 Task: Create a due date automation trigger when advanced on, the moment a card is due add fields with custom field "Resume" set to a number lower than 1 and greater than 10.
Action: Mouse moved to (1153, 338)
Screenshot: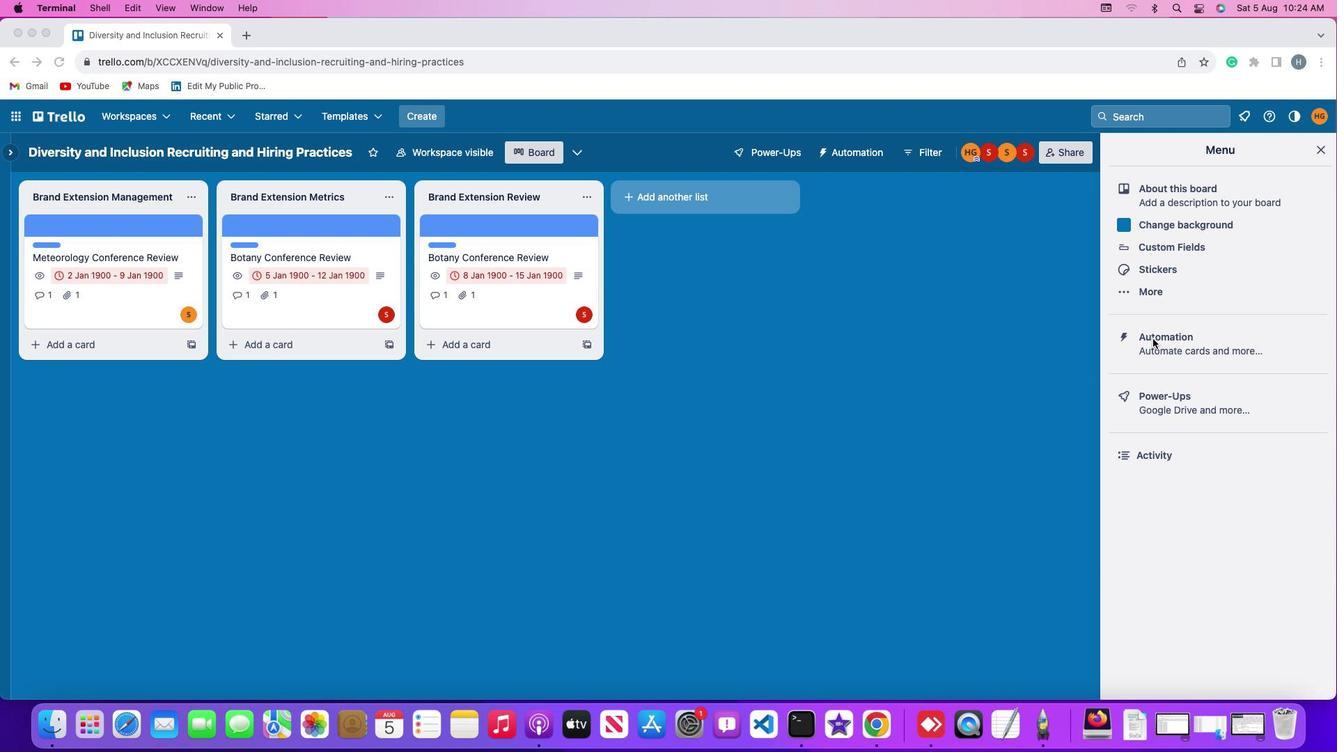 
Action: Mouse pressed left at (1153, 338)
Screenshot: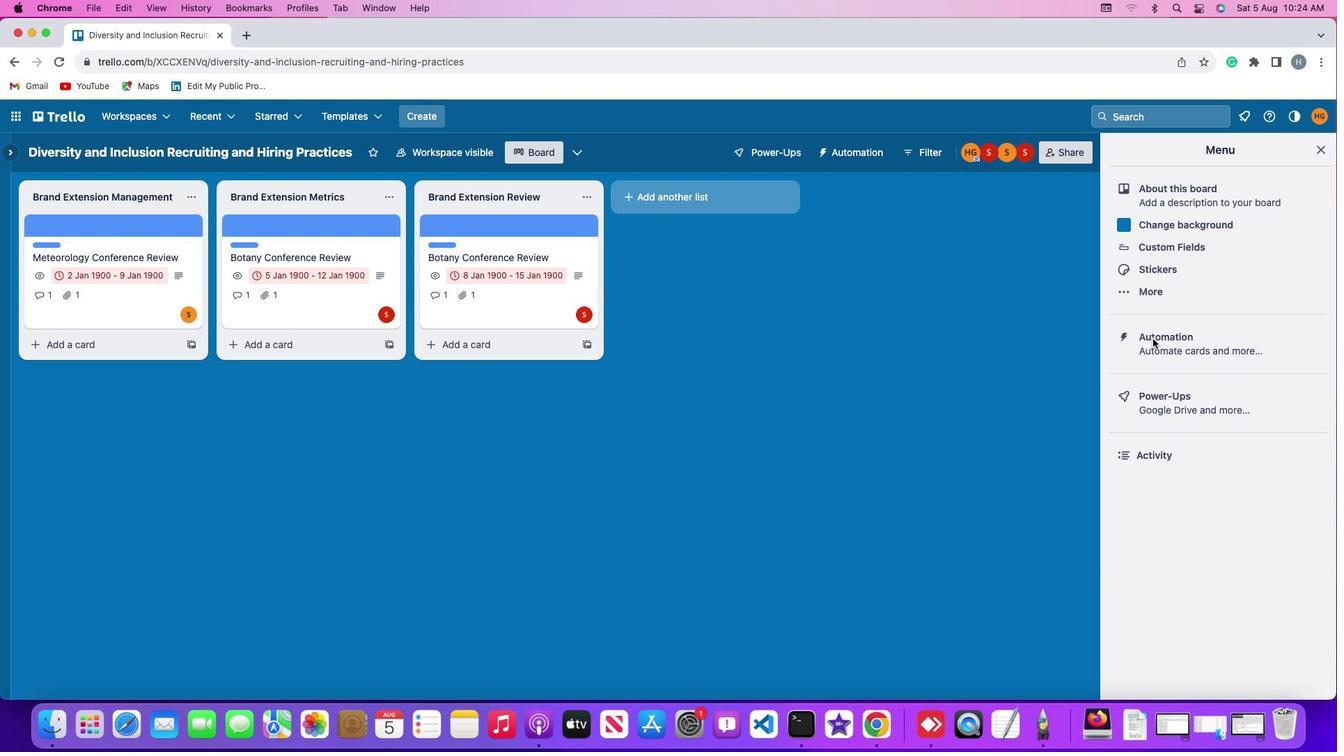 
Action: Mouse moved to (1153, 338)
Screenshot: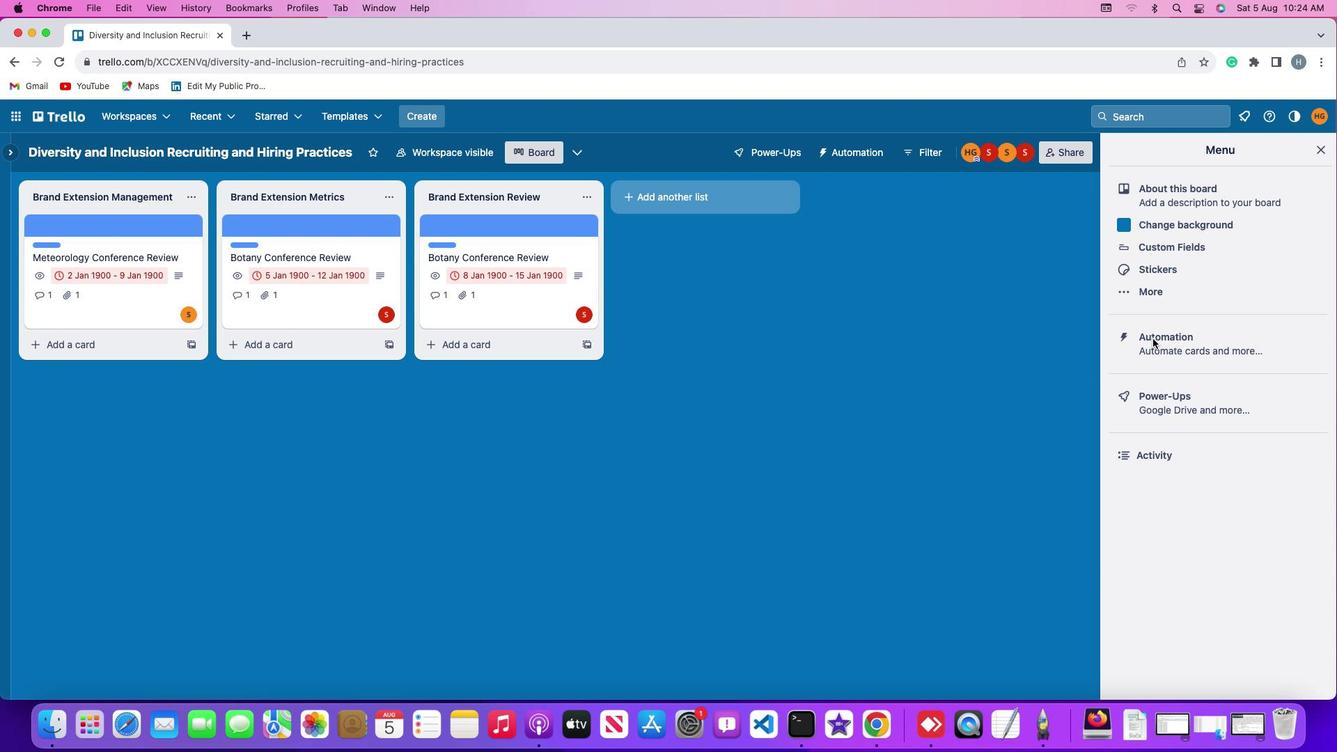
Action: Mouse pressed left at (1153, 338)
Screenshot: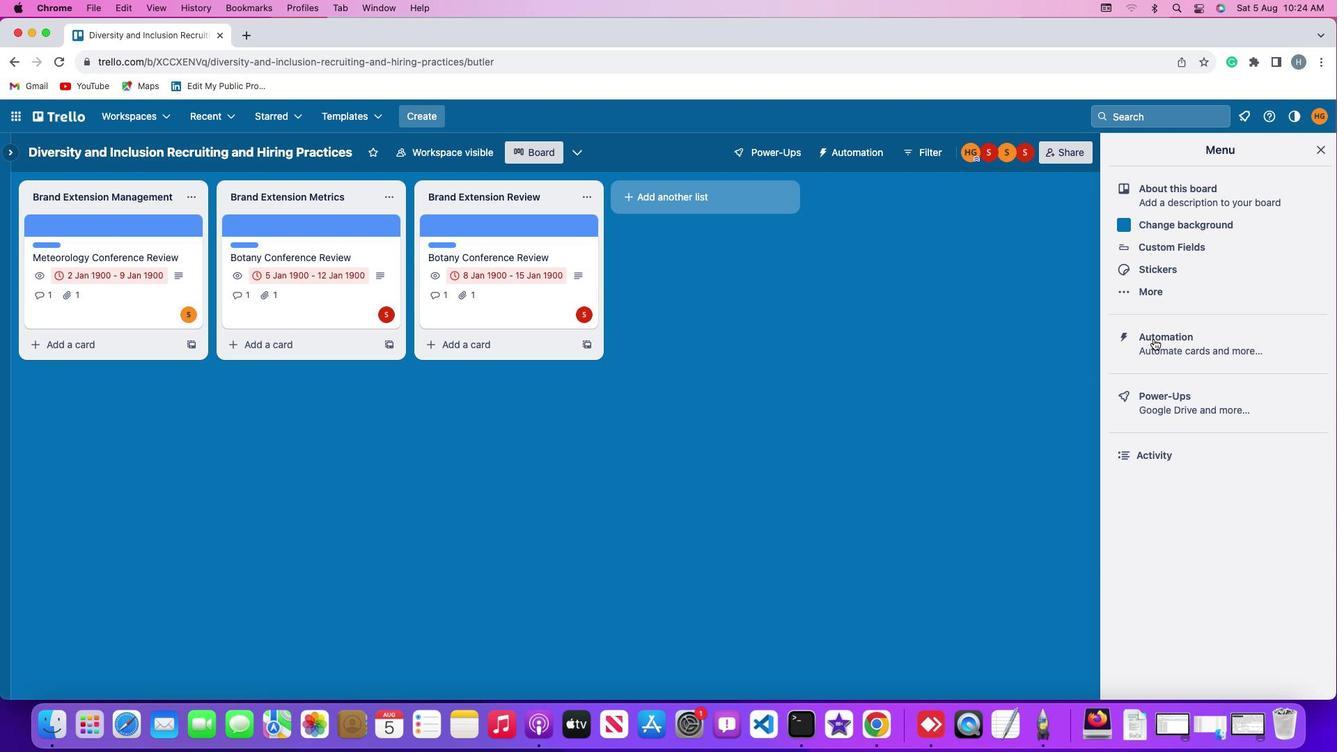 
Action: Mouse moved to (81, 326)
Screenshot: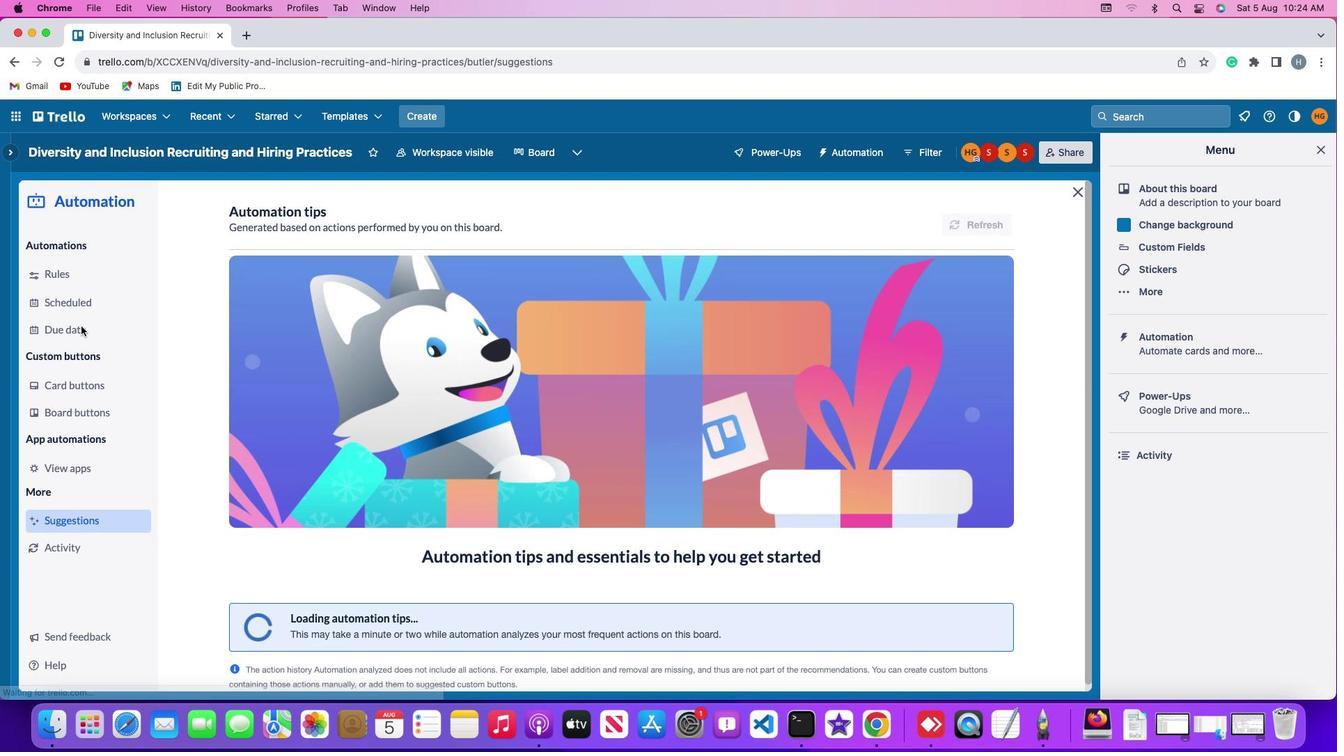 
Action: Mouse pressed left at (81, 326)
Screenshot: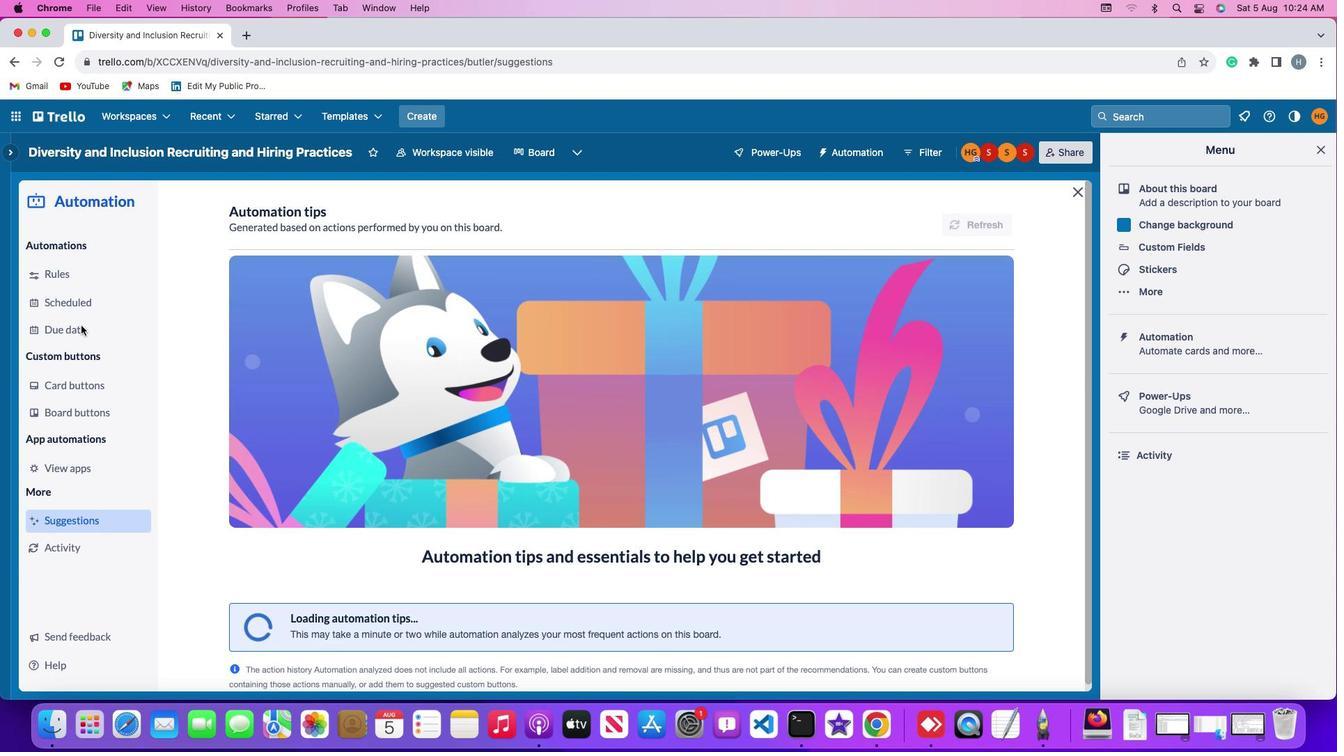
Action: Mouse moved to (914, 215)
Screenshot: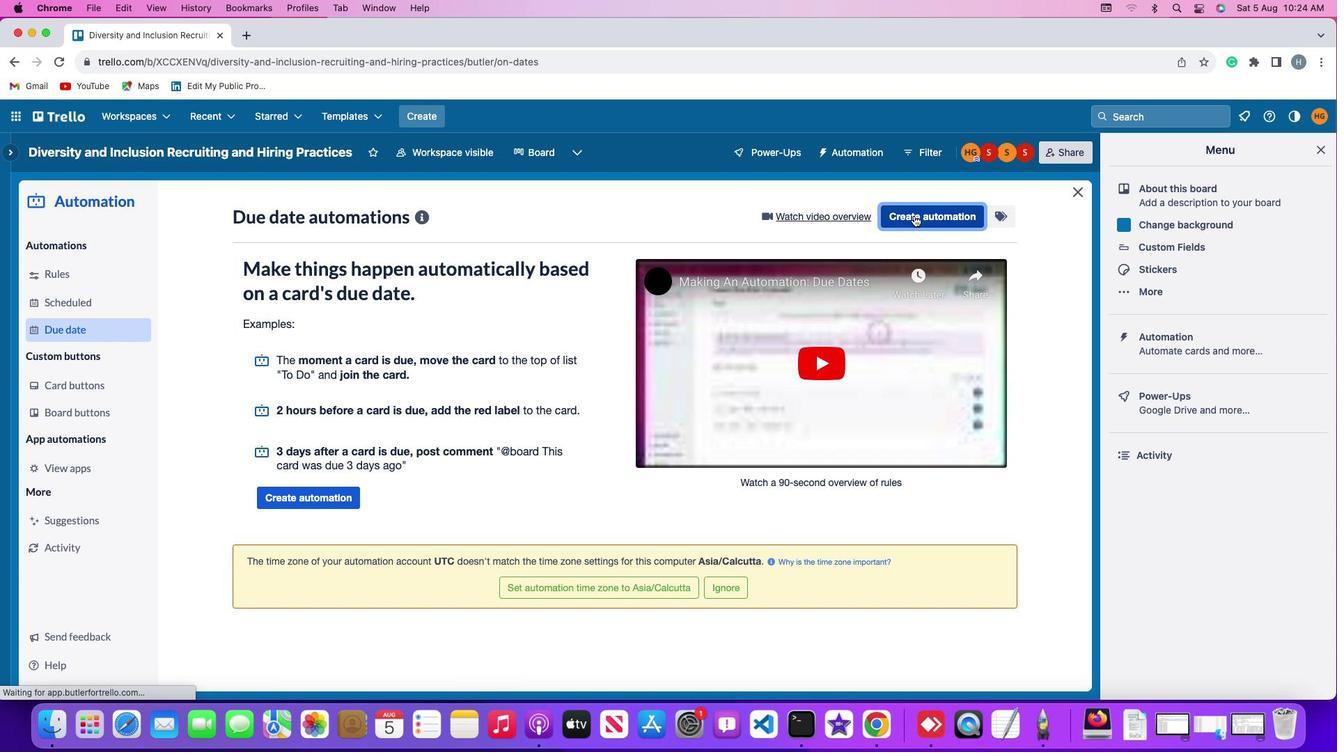 
Action: Mouse pressed left at (914, 215)
Screenshot: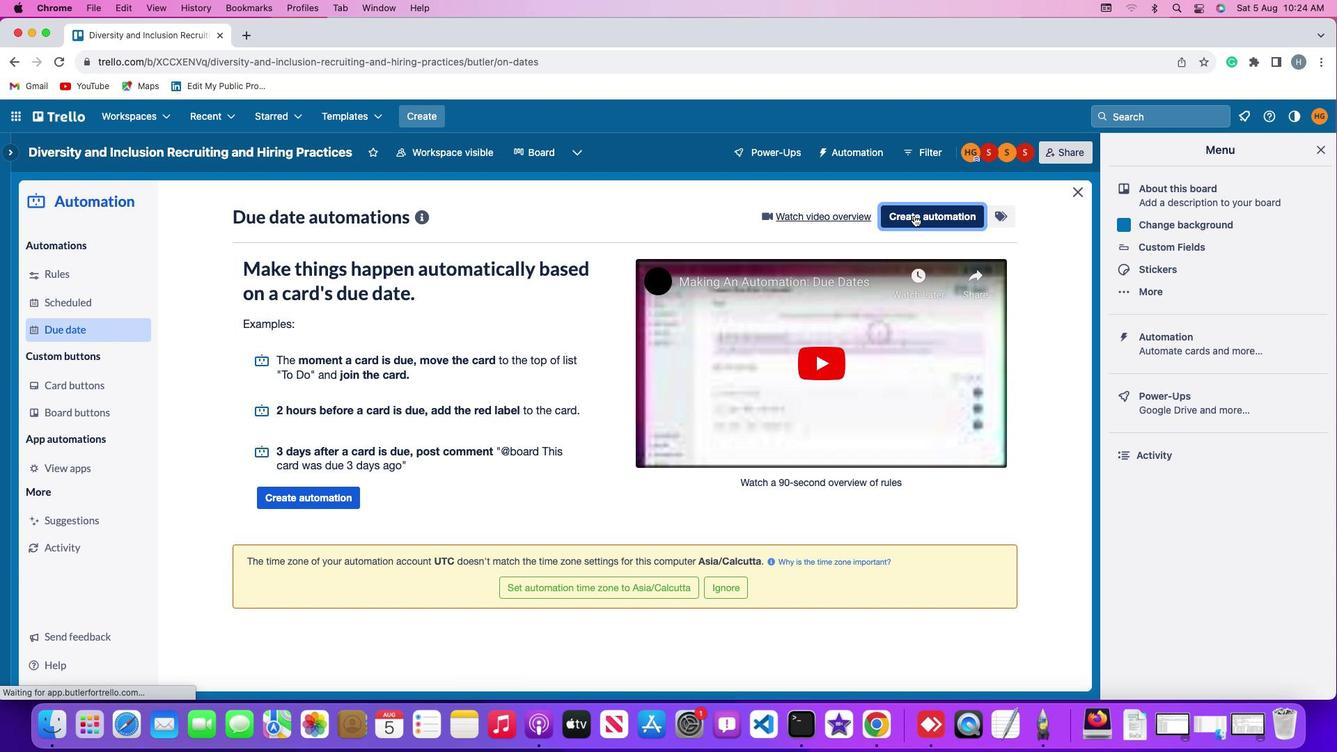 
Action: Mouse moved to (608, 344)
Screenshot: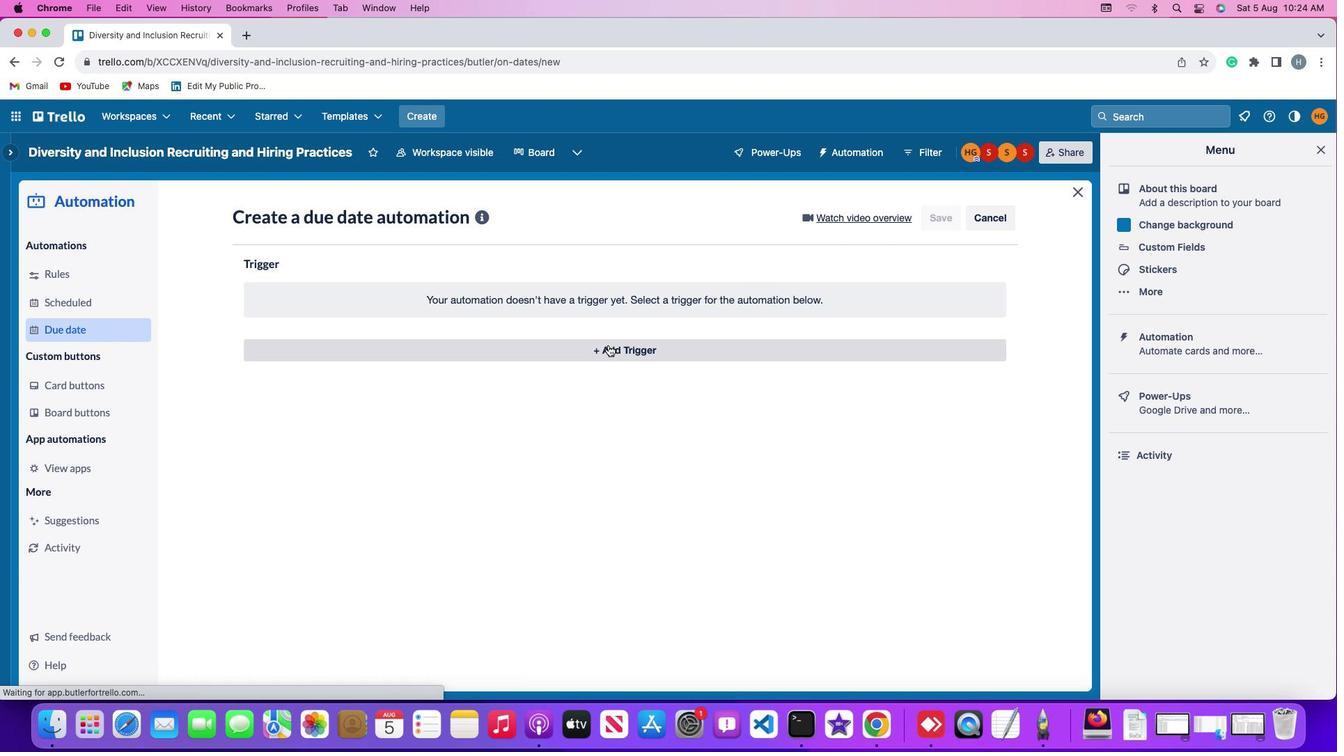 
Action: Mouse pressed left at (608, 344)
Screenshot: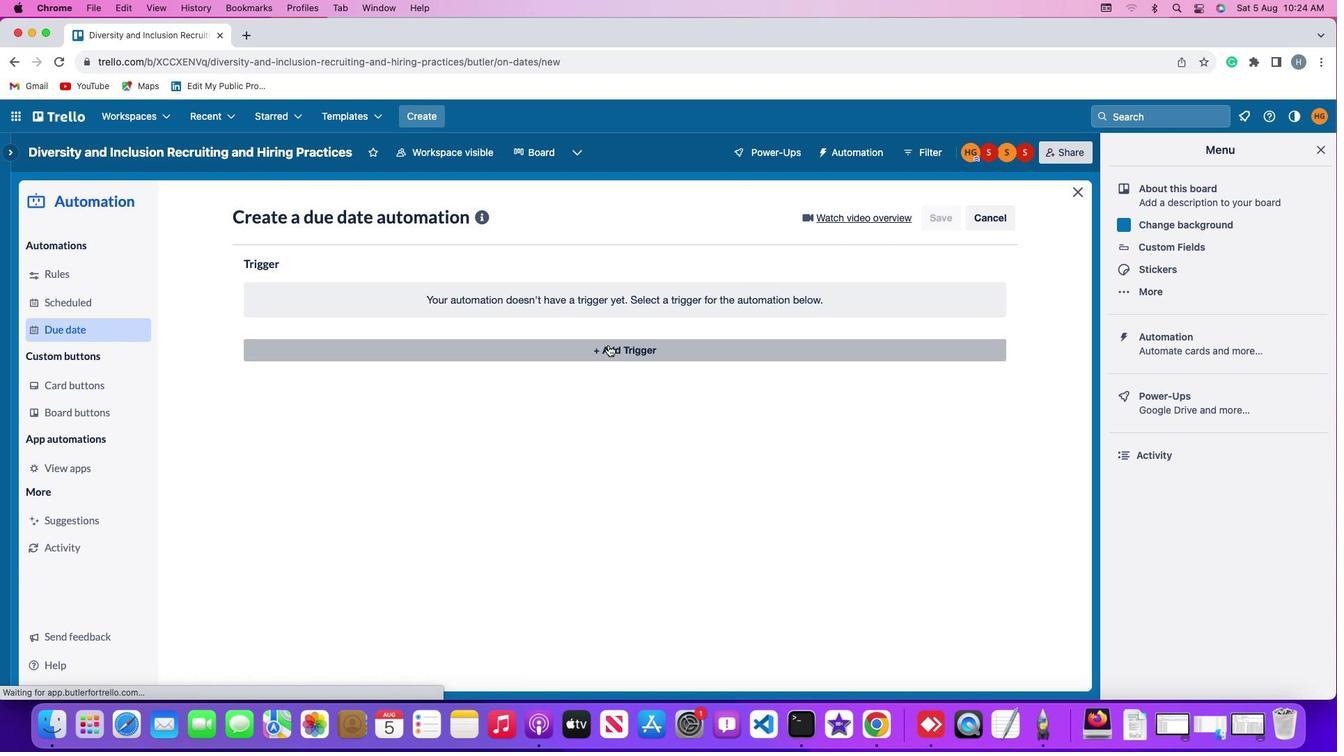 
Action: Mouse moved to (360, 509)
Screenshot: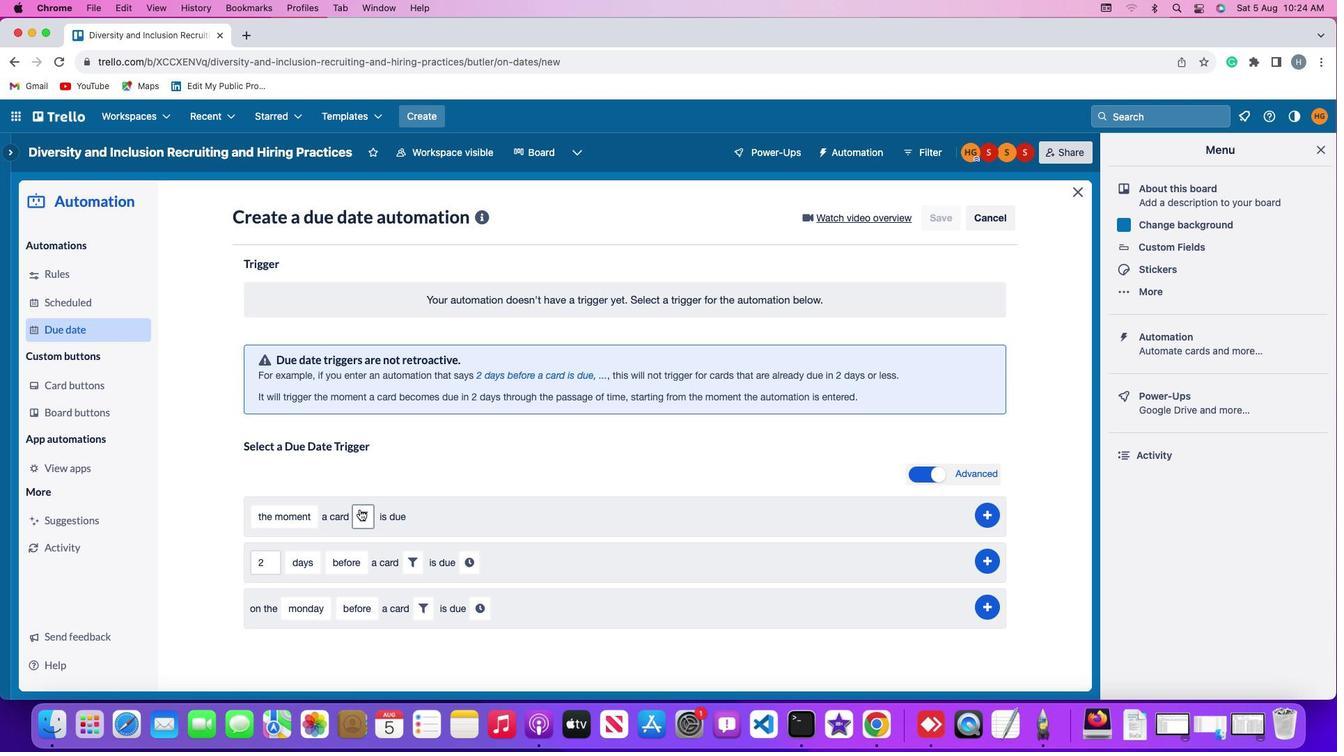 
Action: Mouse pressed left at (360, 509)
Screenshot: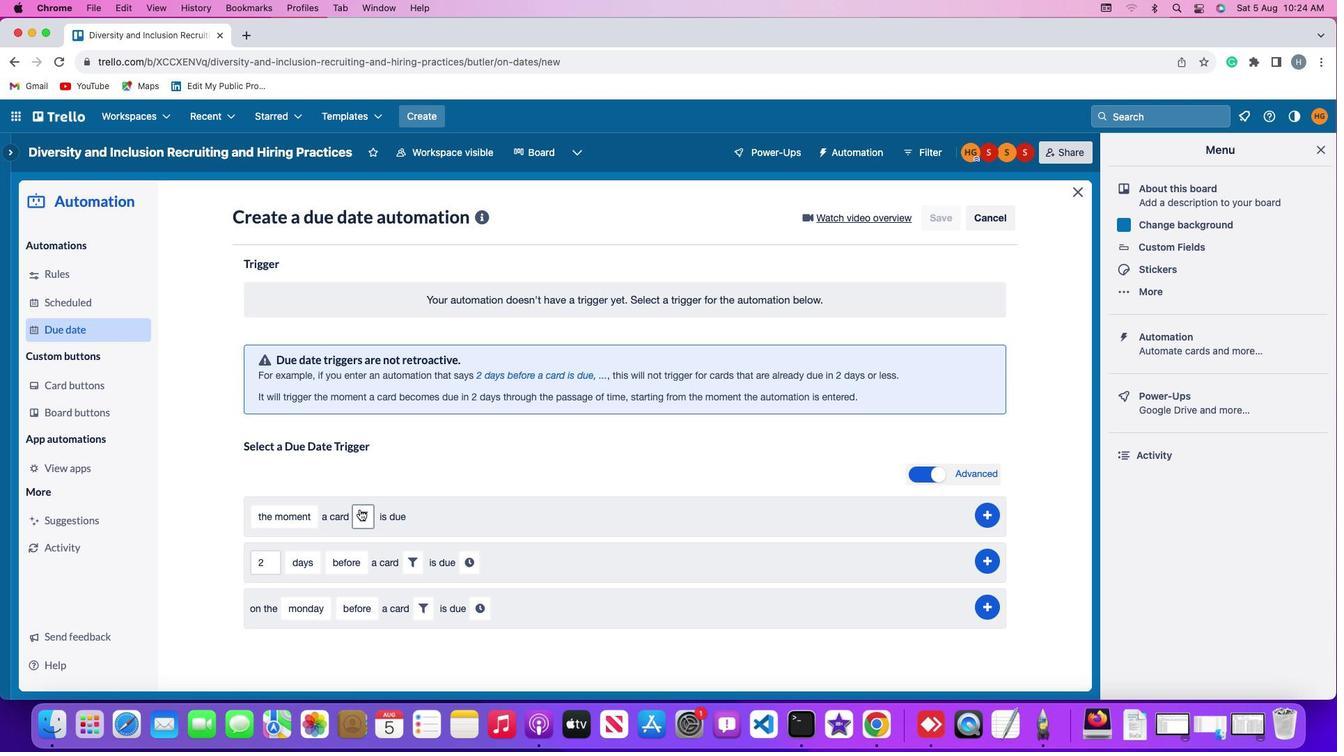 
Action: Mouse moved to (593, 558)
Screenshot: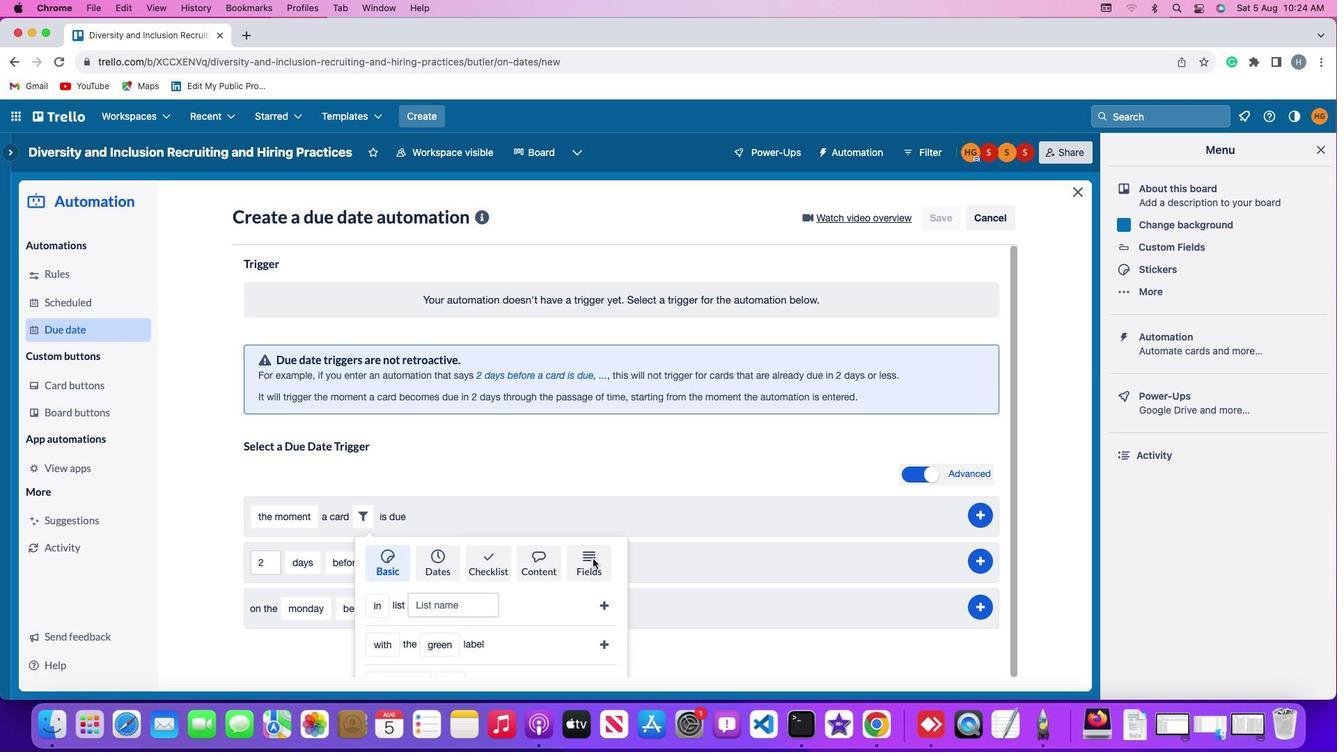 
Action: Mouse pressed left at (593, 558)
Screenshot: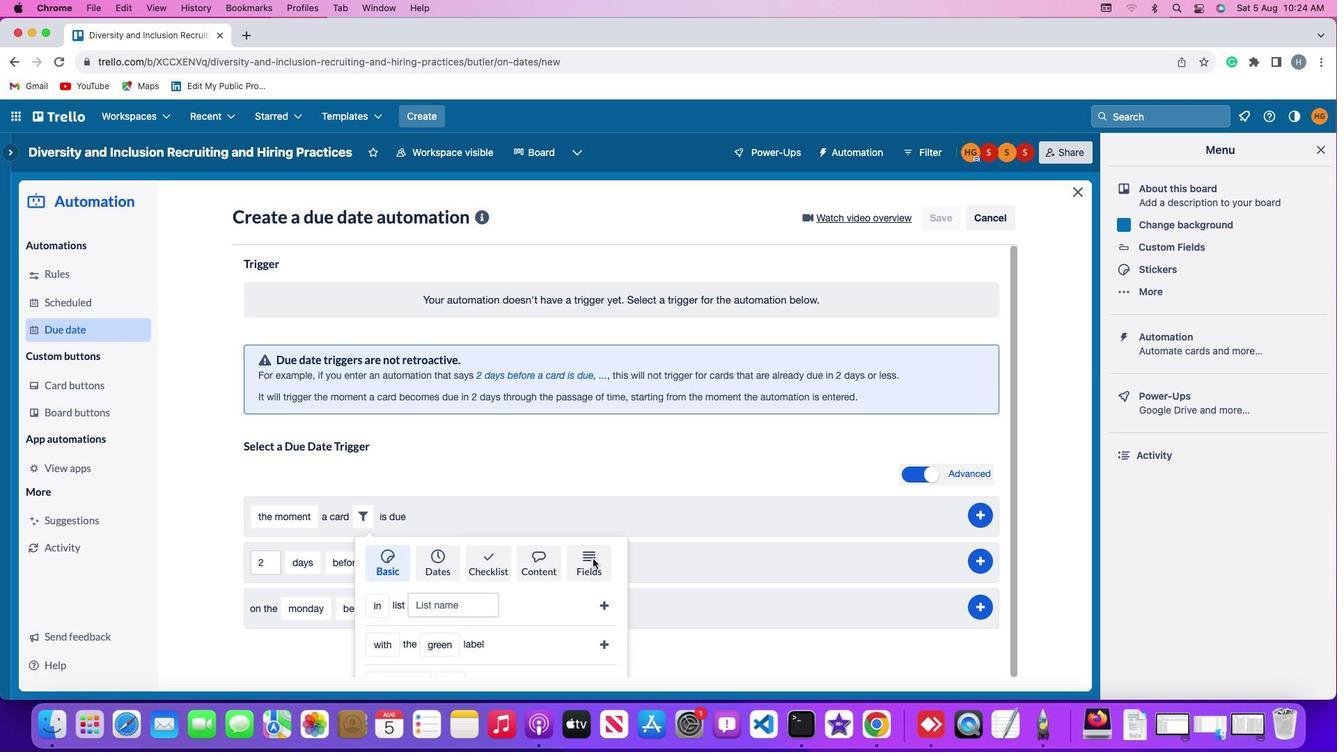 
Action: Mouse moved to (567, 557)
Screenshot: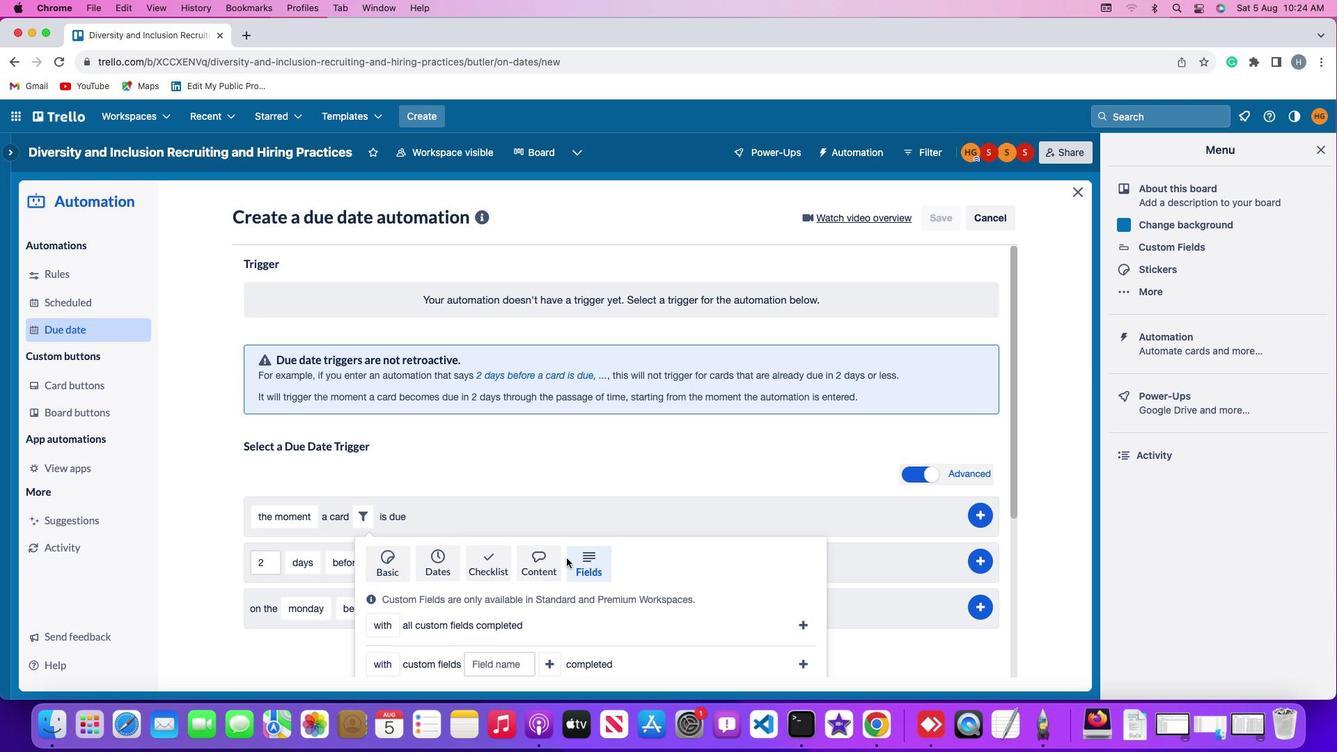 
Action: Mouse scrolled (567, 557) with delta (0, 0)
Screenshot: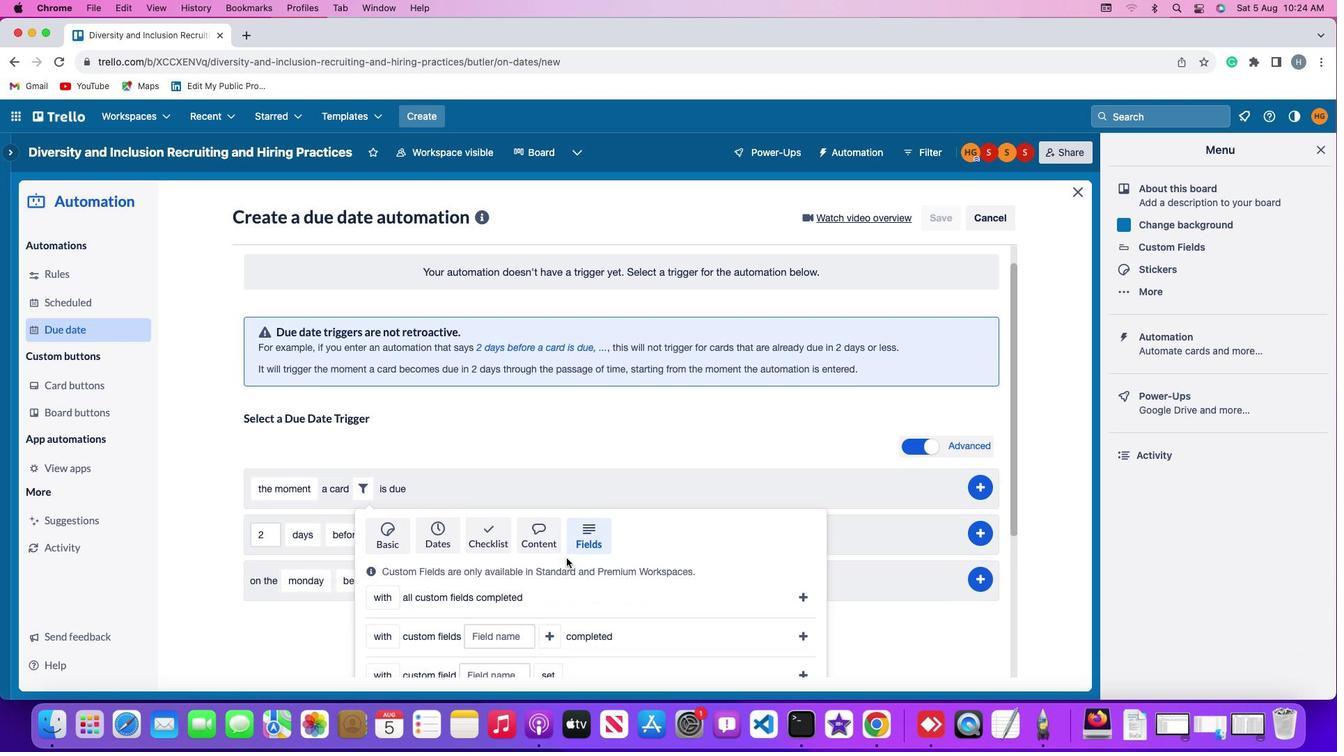 
Action: Mouse scrolled (567, 557) with delta (0, 0)
Screenshot: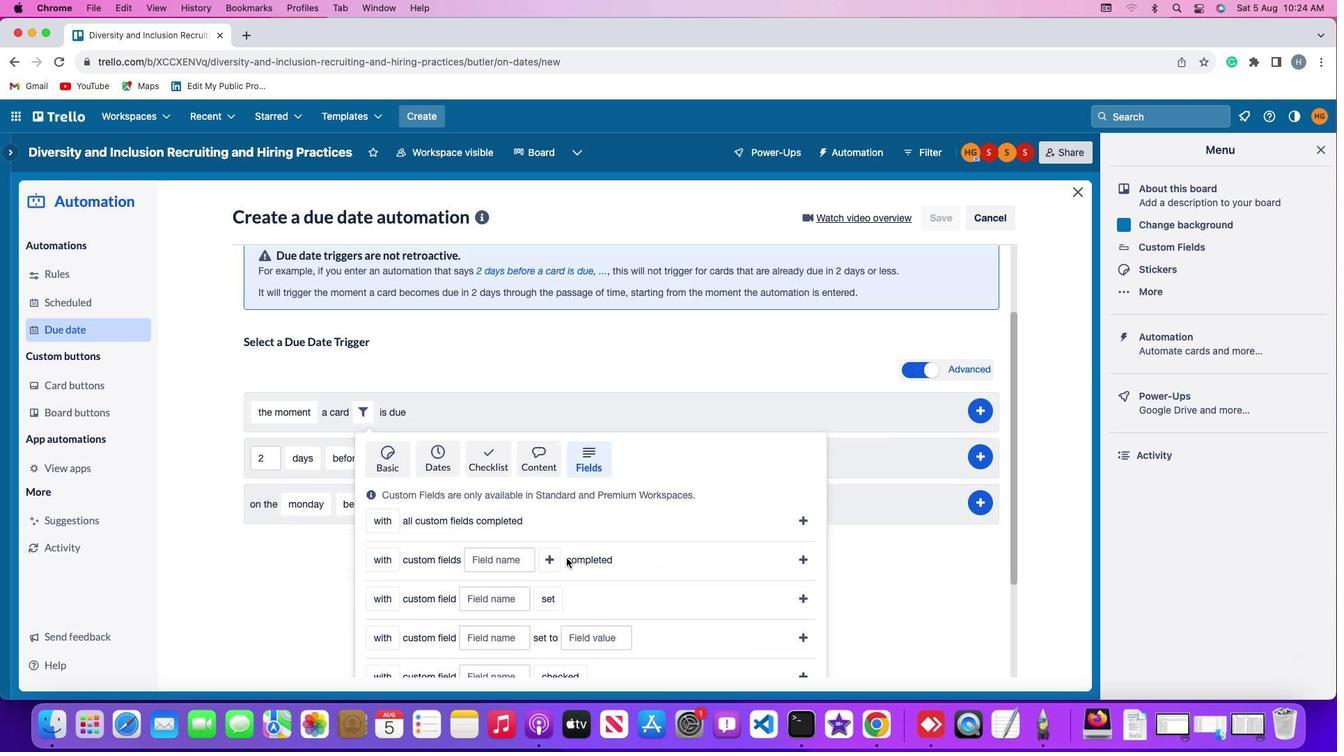 
Action: Mouse scrolled (567, 557) with delta (0, -2)
Screenshot: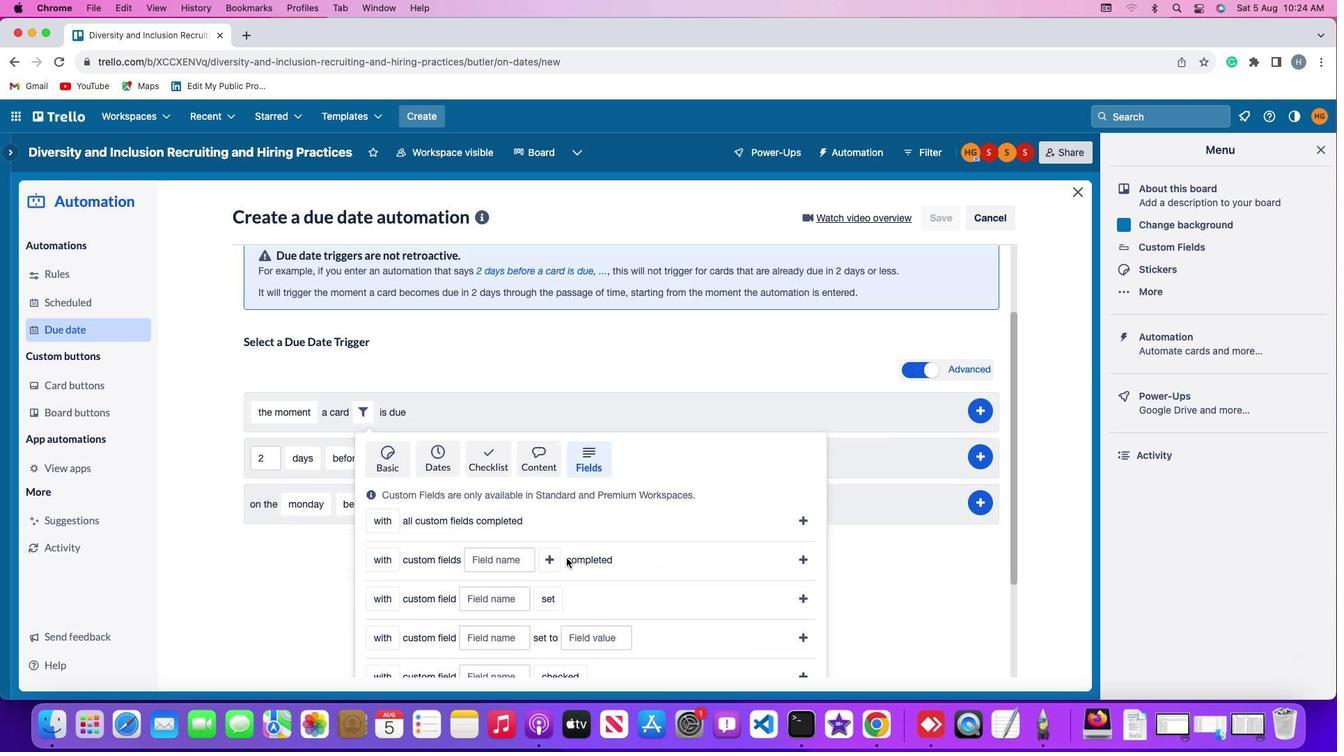 
Action: Mouse scrolled (567, 557) with delta (0, -3)
Screenshot: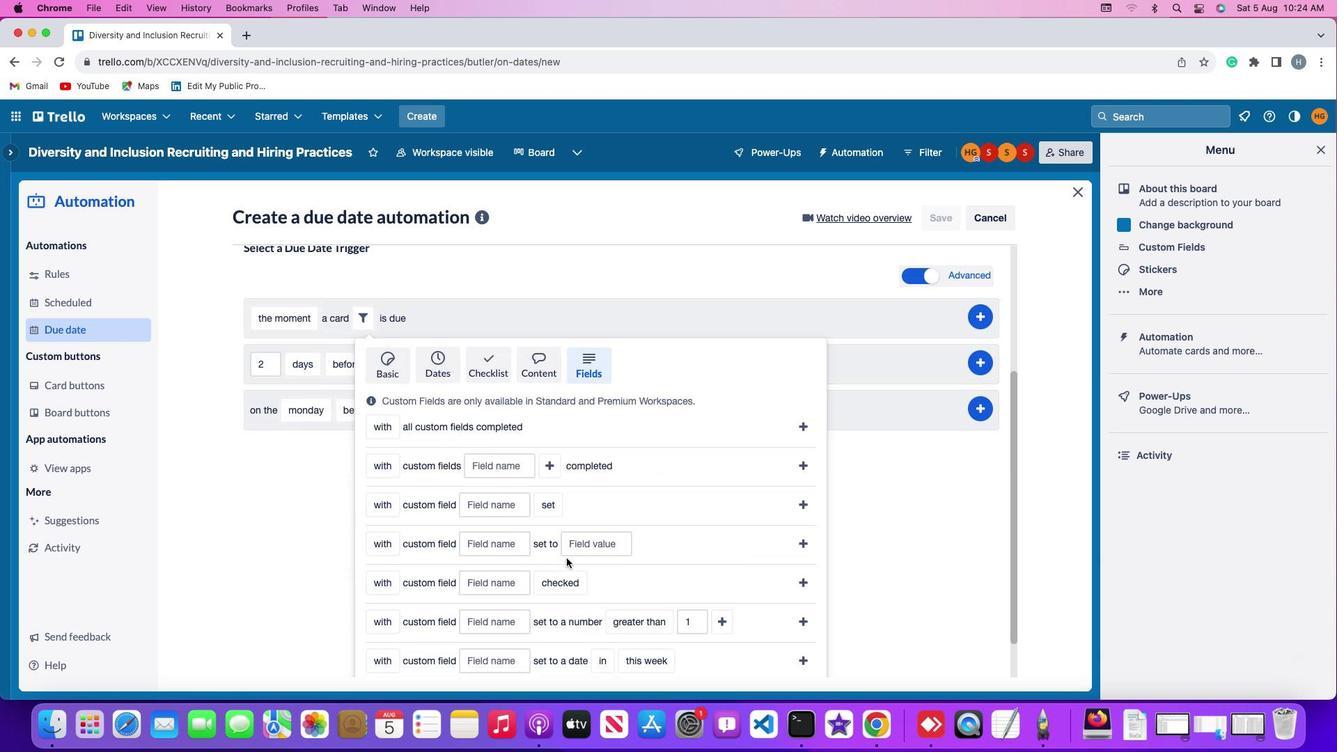 
Action: Mouse scrolled (567, 557) with delta (0, -3)
Screenshot: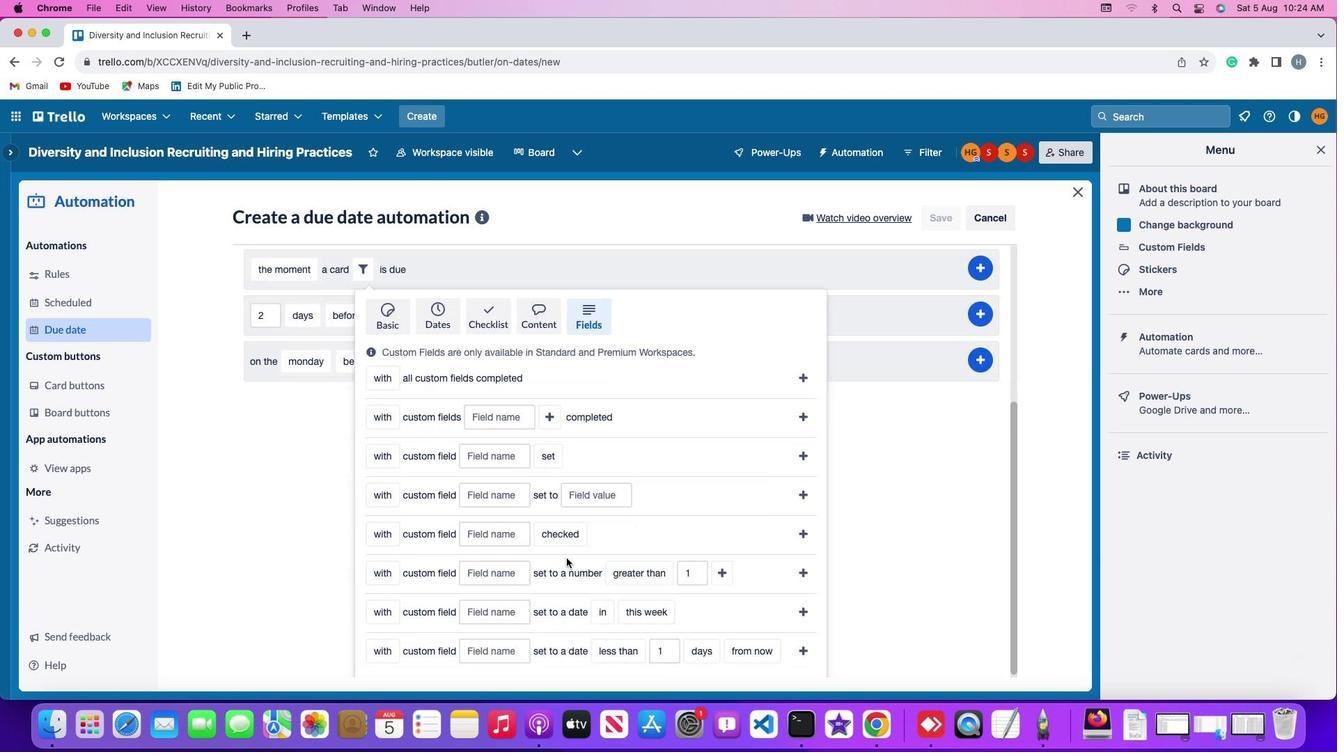 
Action: Mouse scrolled (567, 557) with delta (0, 0)
Screenshot: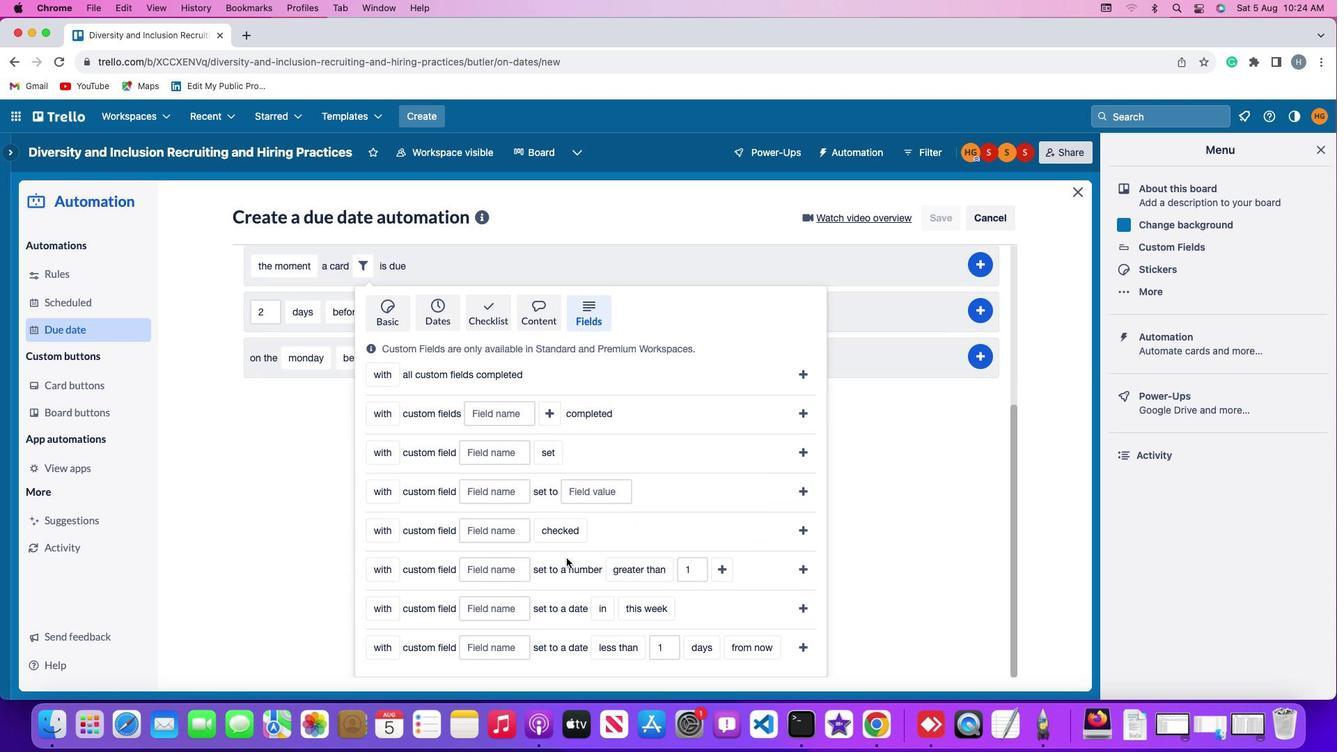 
Action: Mouse scrolled (567, 557) with delta (0, 0)
Screenshot: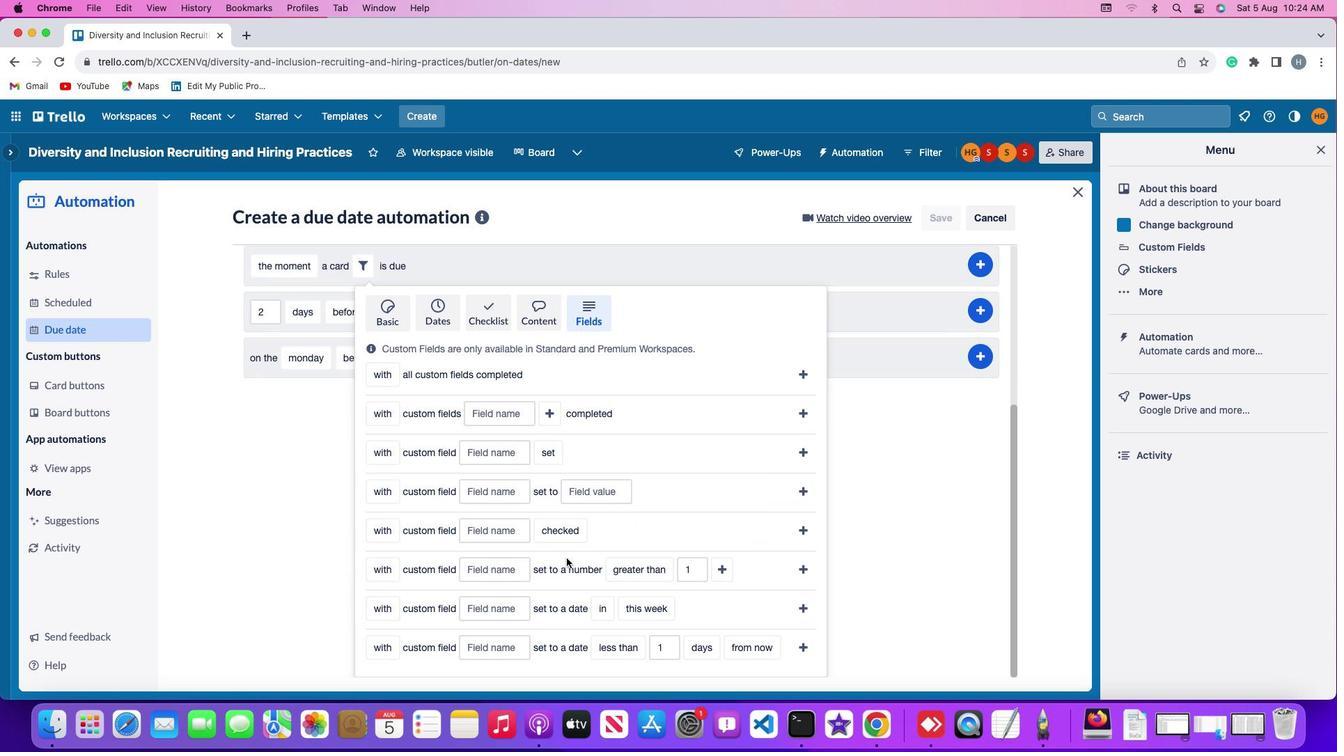 
Action: Mouse scrolled (567, 557) with delta (0, -2)
Screenshot: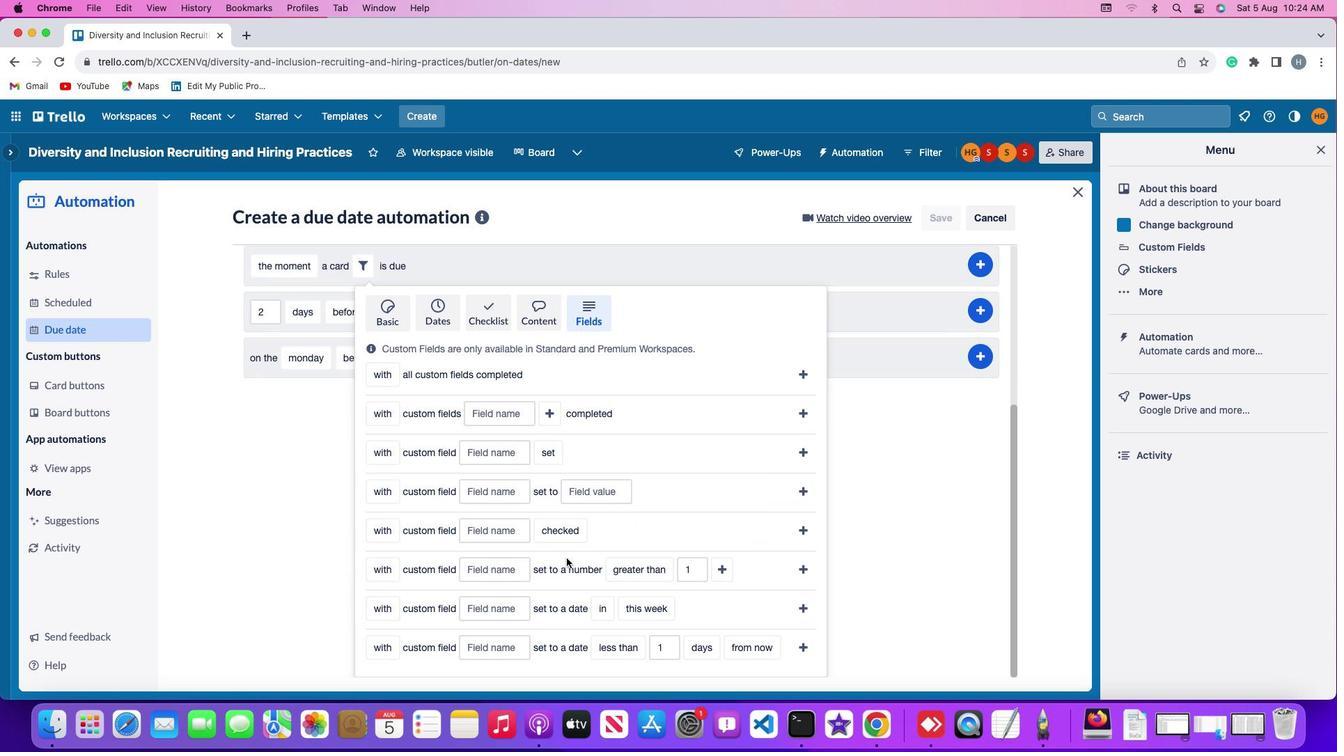 
Action: Mouse scrolled (567, 557) with delta (0, -3)
Screenshot: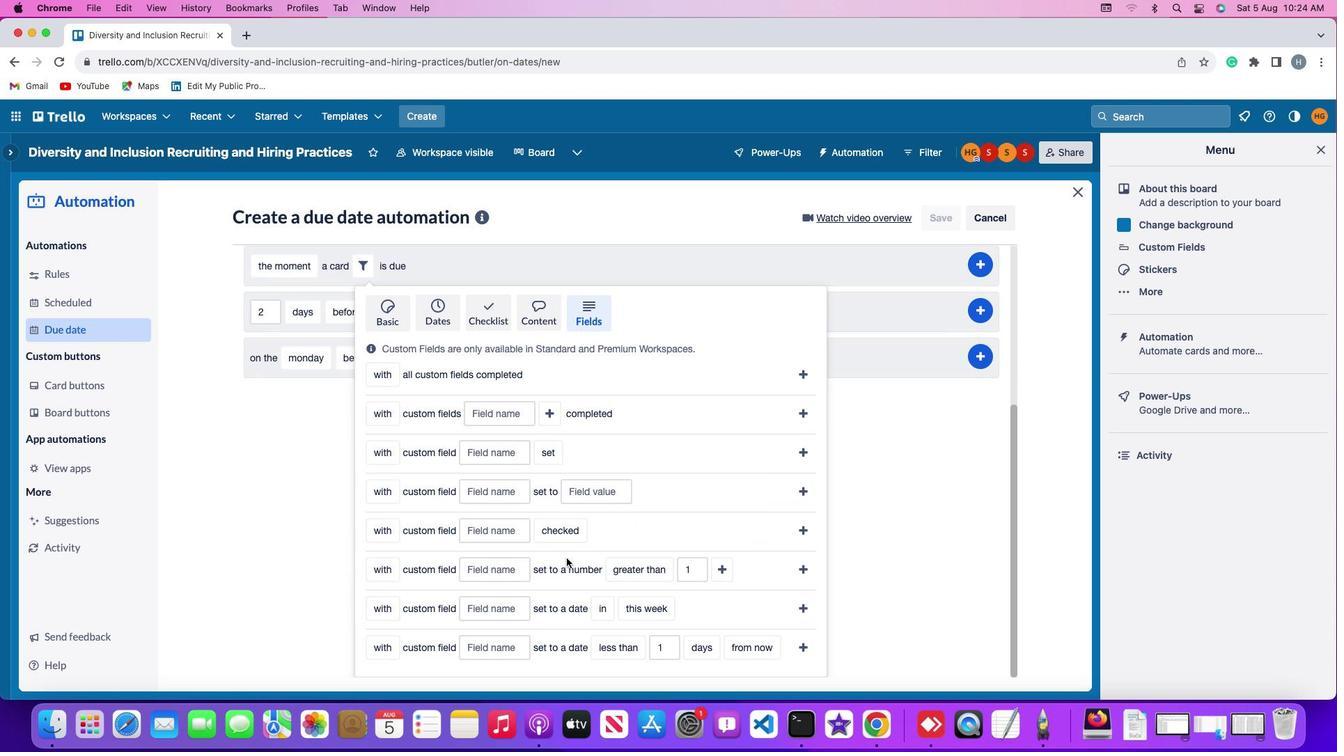 
Action: Mouse moved to (374, 569)
Screenshot: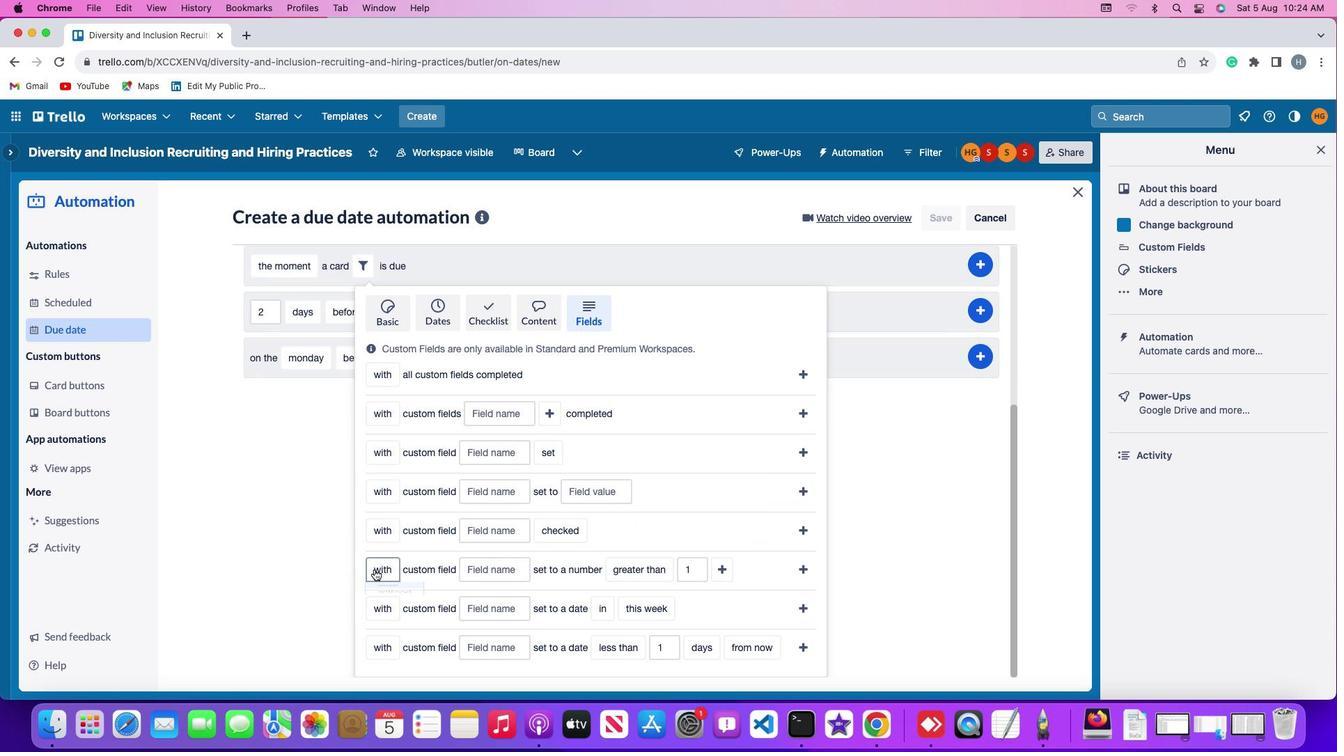 
Action: Mouse pressed left at (374, 569)
Screenshot: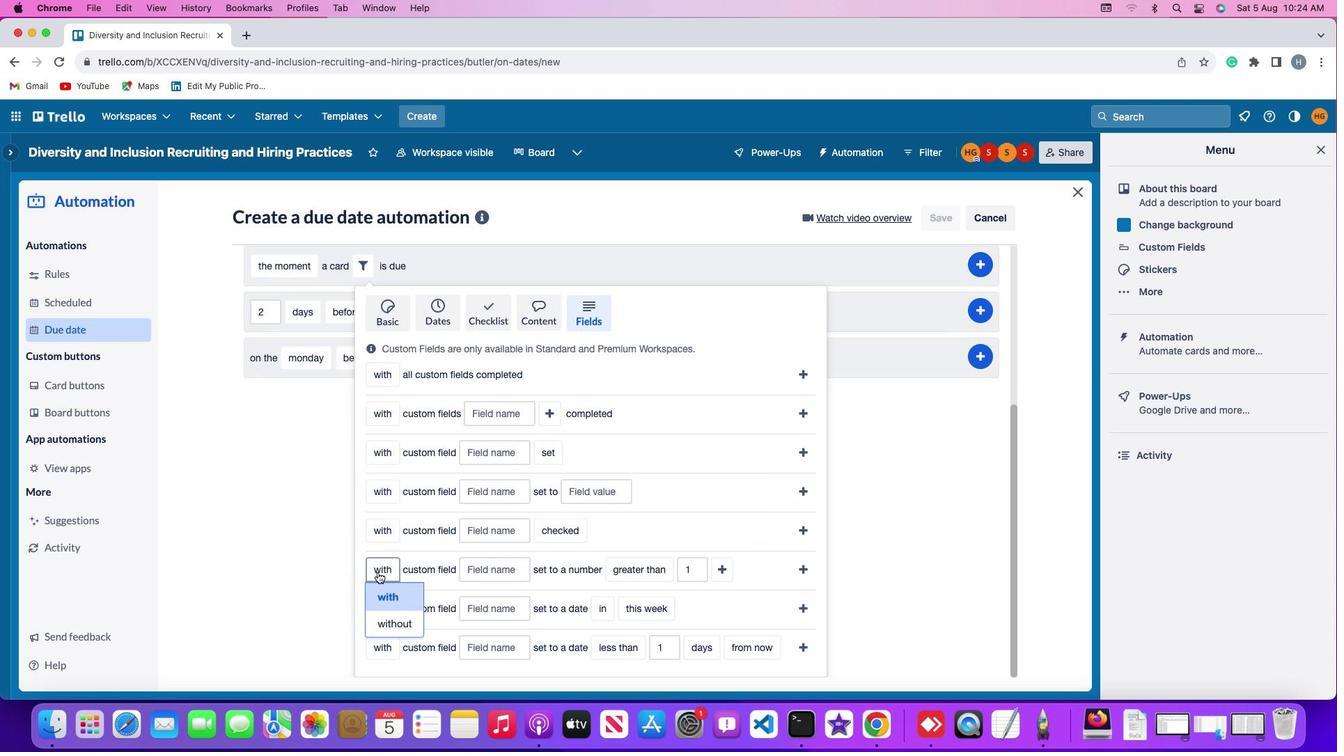 
Action: Mouse moved to (390, 594)
Screenshot: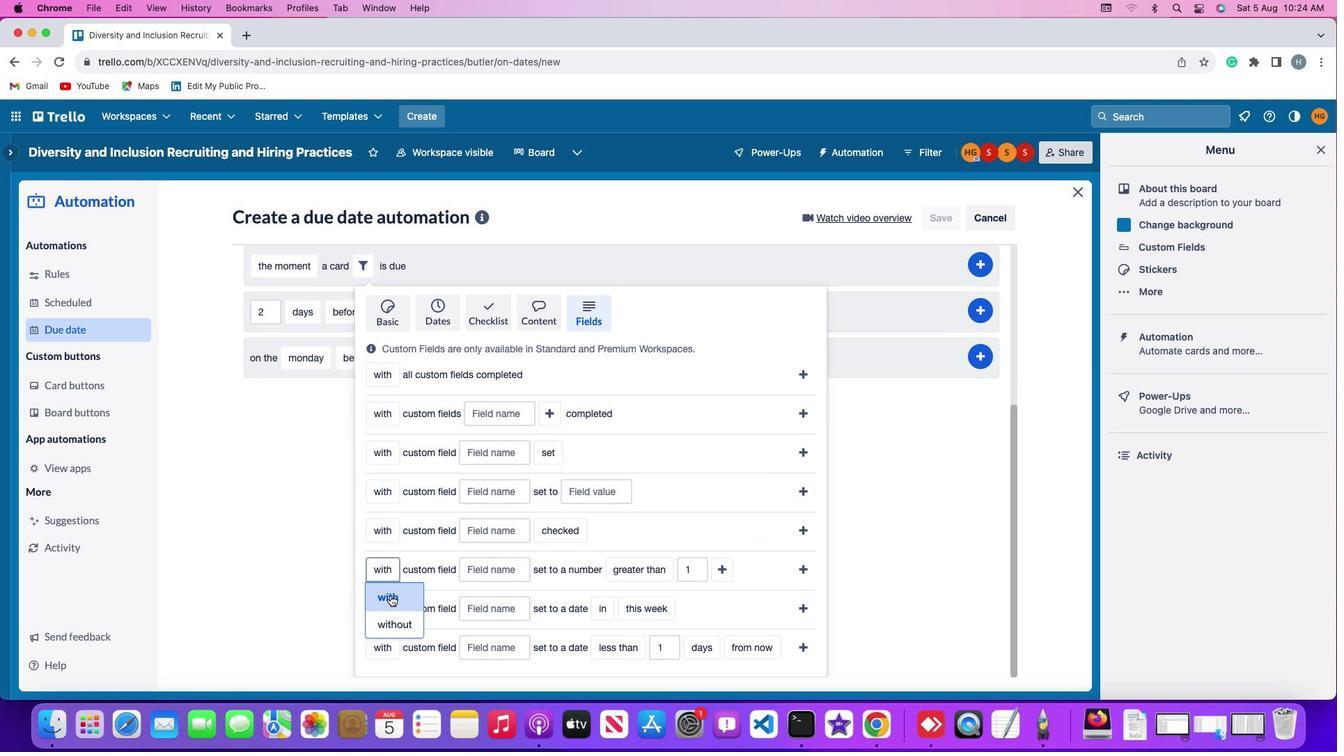 
Action: Mouse pressed left at (390, 594)
Screenshot: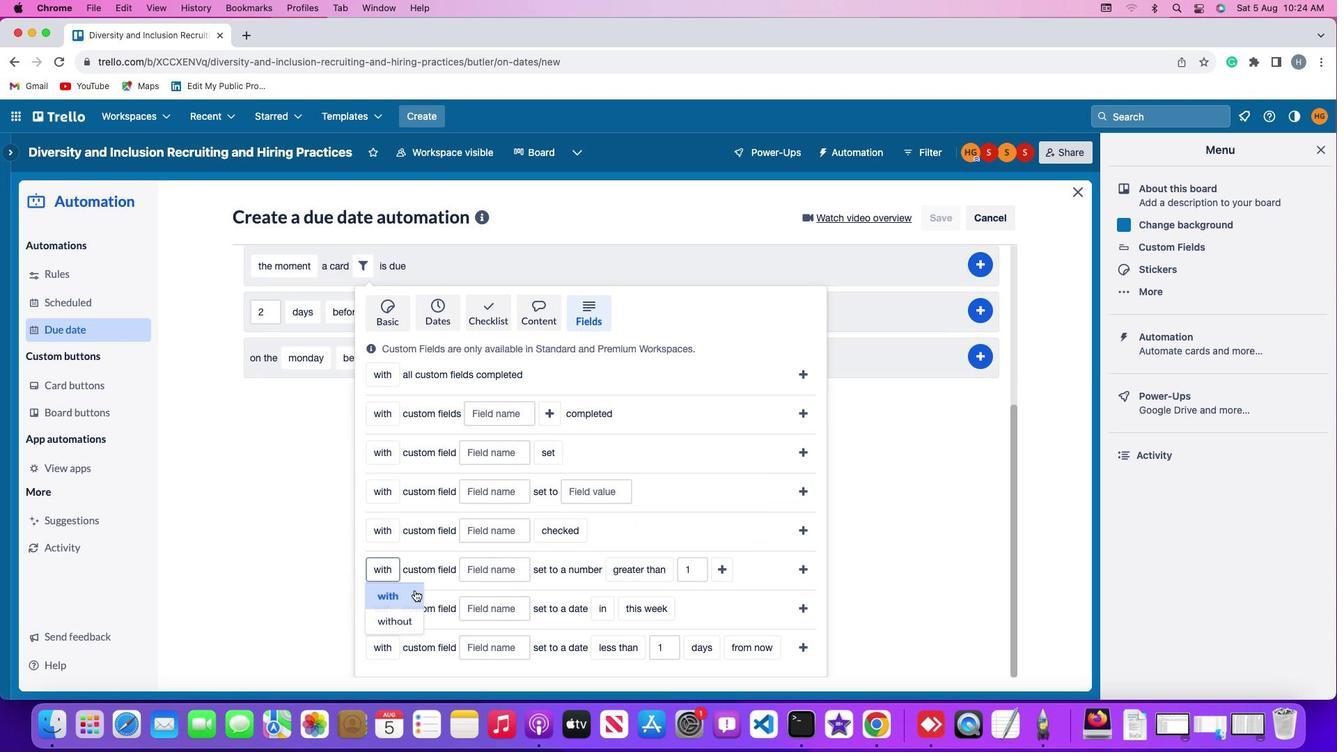 
Action: Mouse moved to (500, 569)
Screenshot: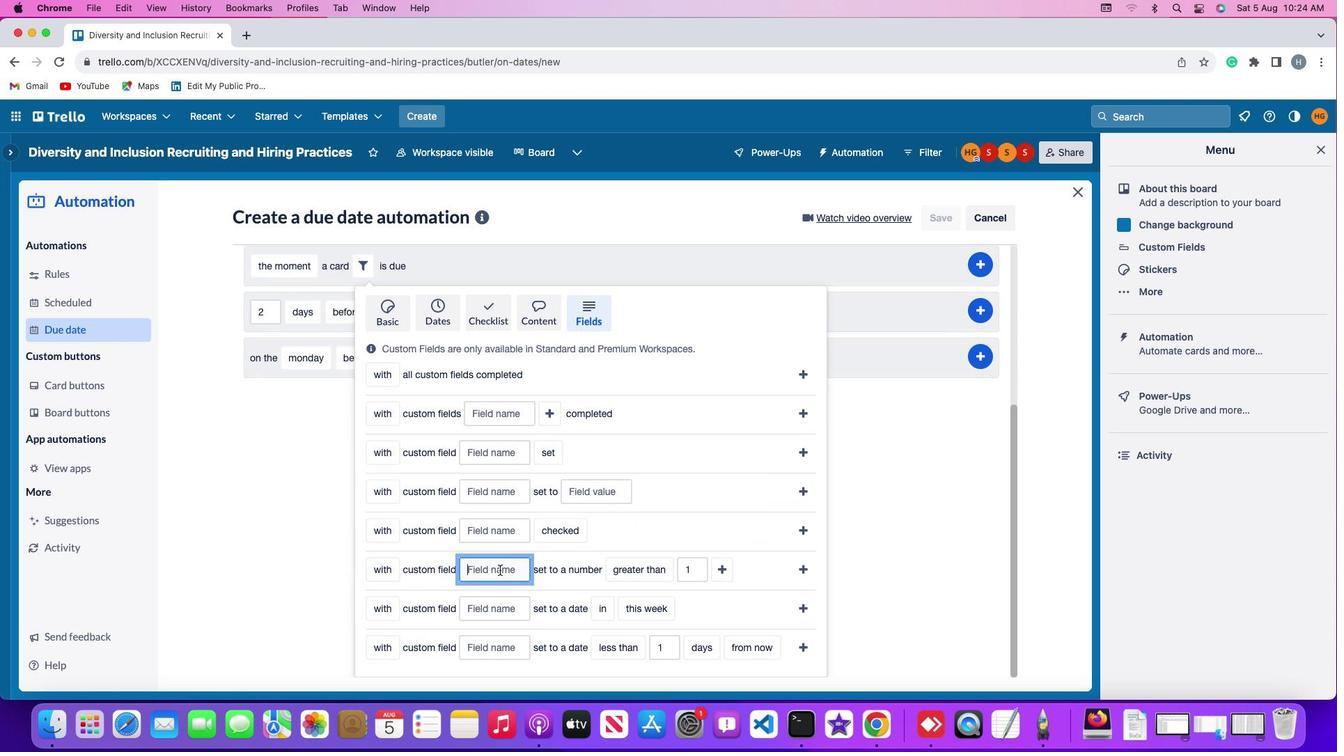 
Action: Mouse pressed left at (500, 569)
Screenshot: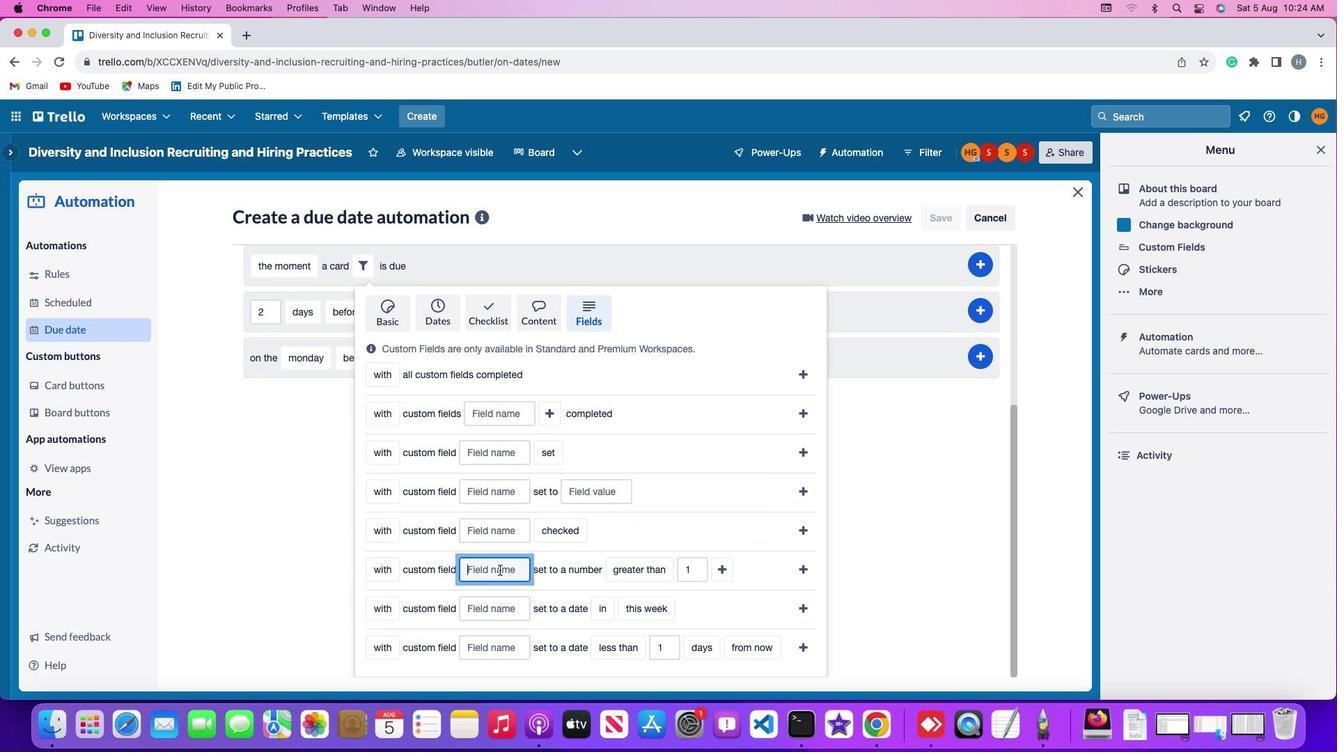 
Action: Key pressed Key.shift'R''e''s''u''m''e'
Screenshot: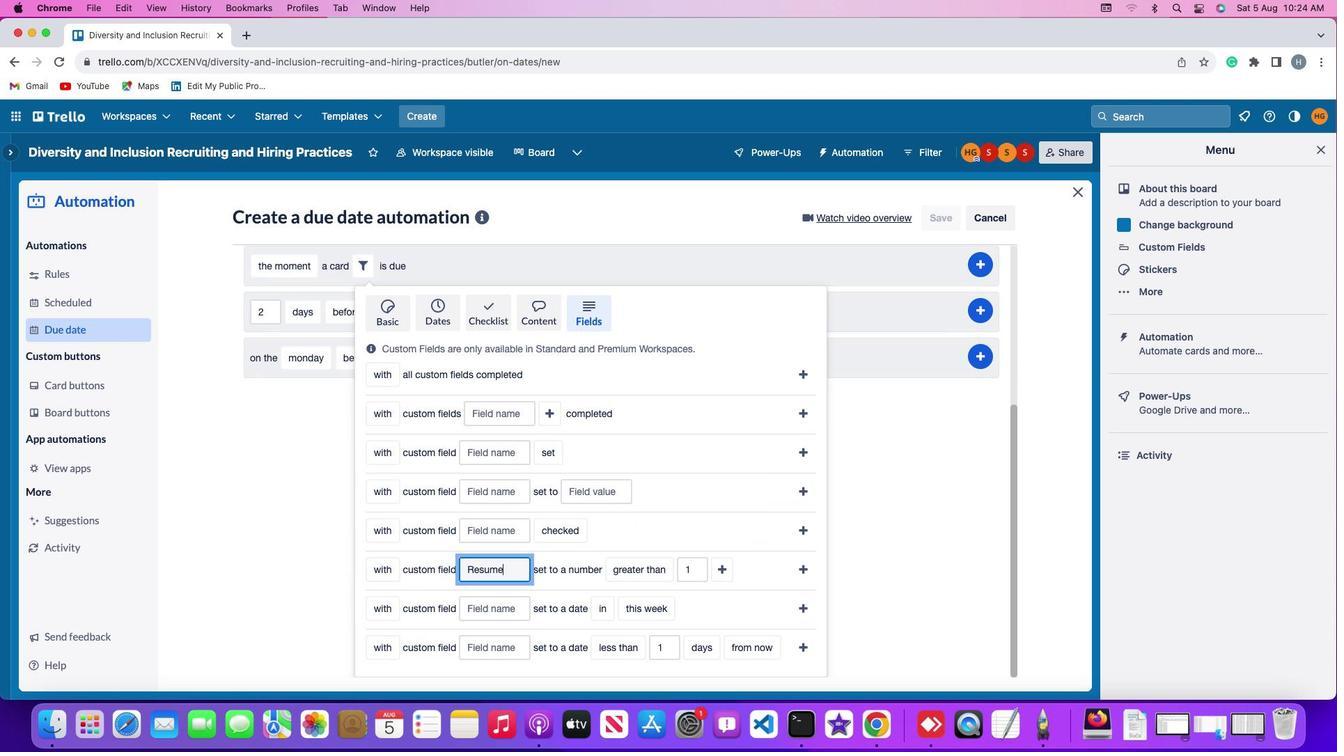 
Action: Mouse moved to (634, 566)
Screenshot: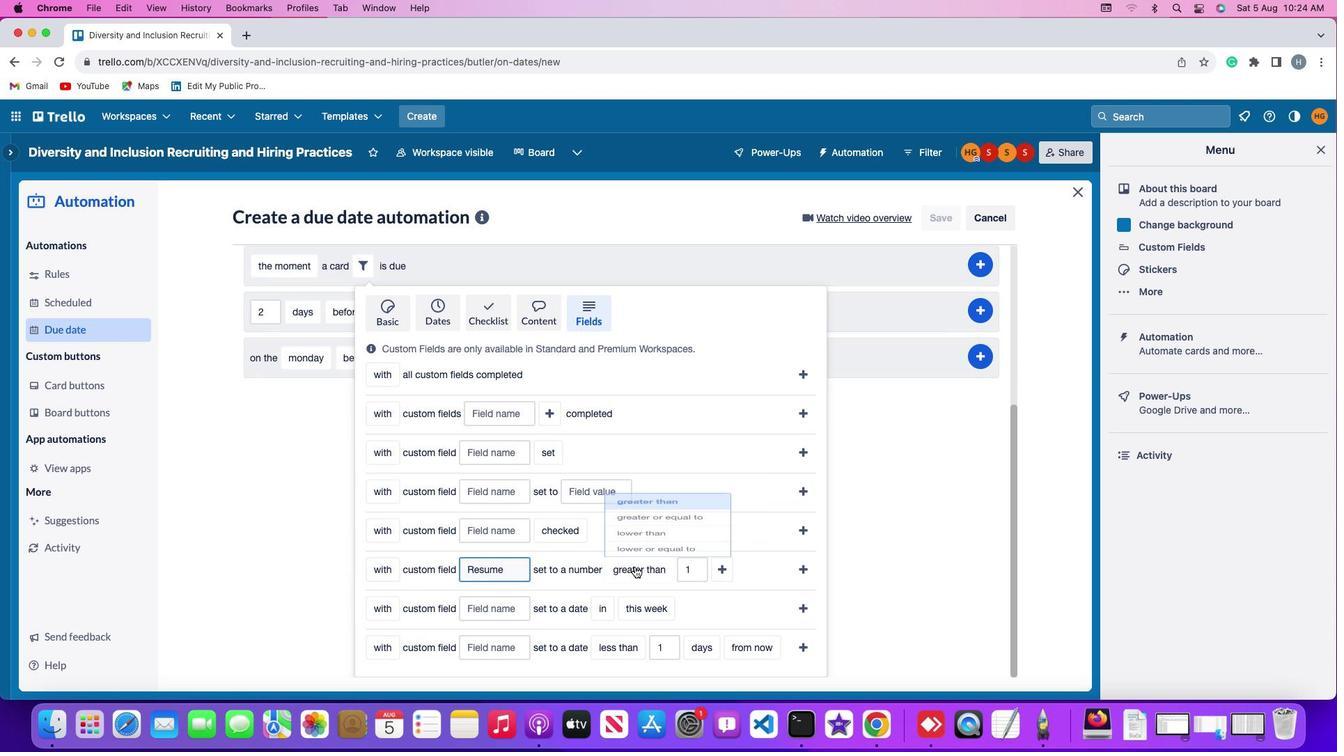 
Action: Mouse pressed left at (634, 566)
Screenshot: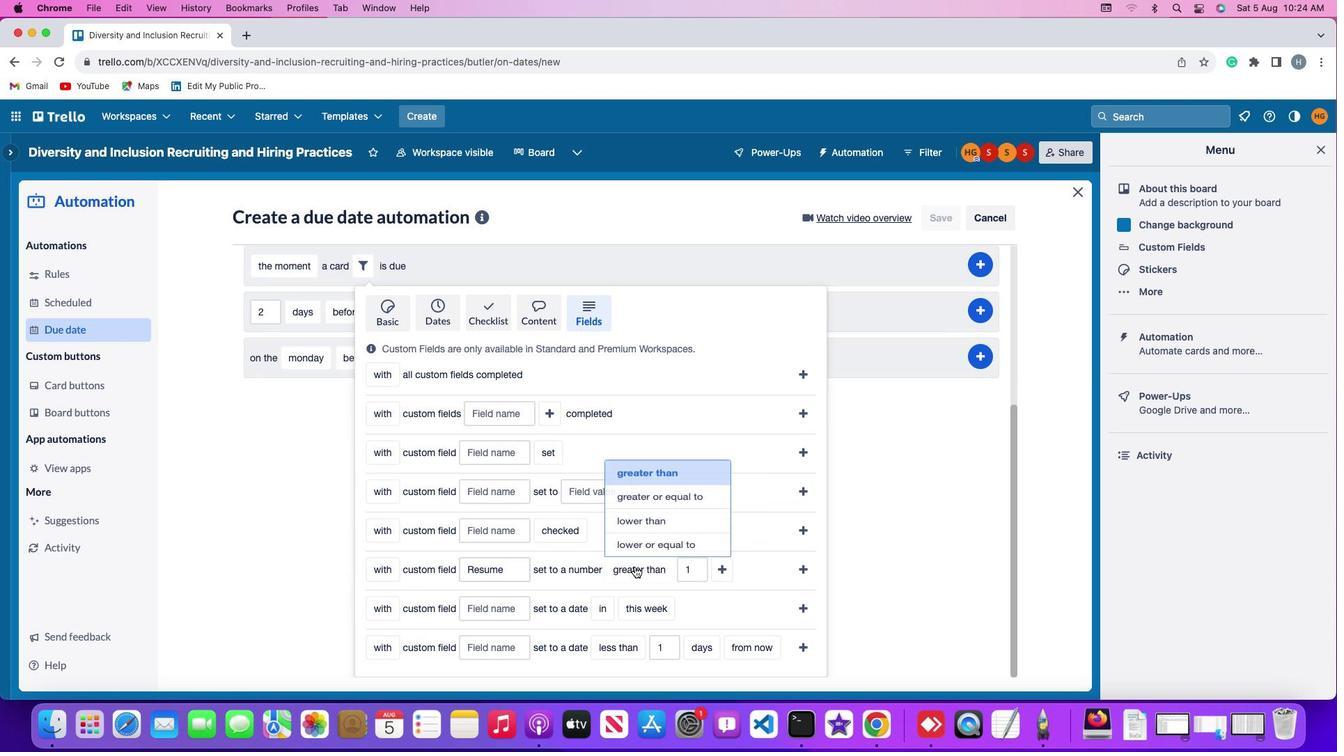 
Action: Mouse moved to (666, 518)
Screenshot: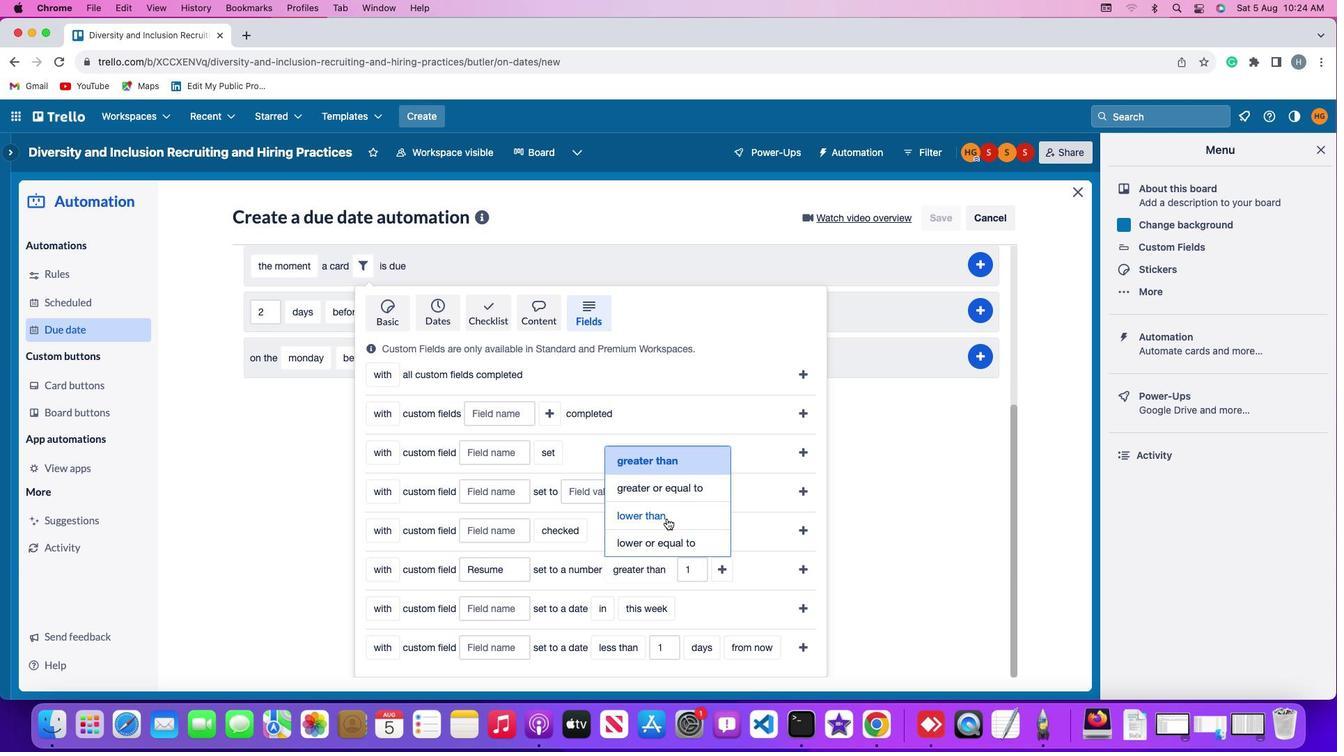 
Action: Mouse pressed left at (666, 518)
Screenshot: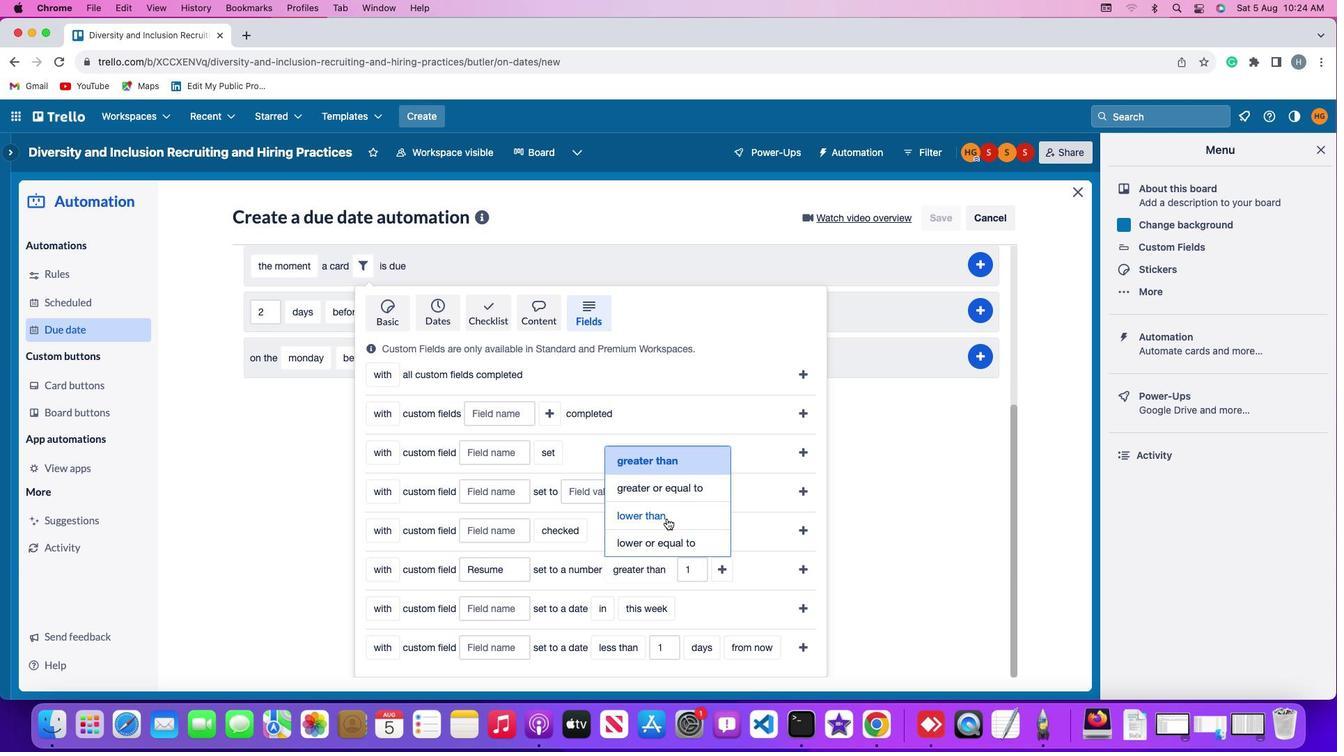 
Action: Mouse moved to (686, 565)
Screenshot: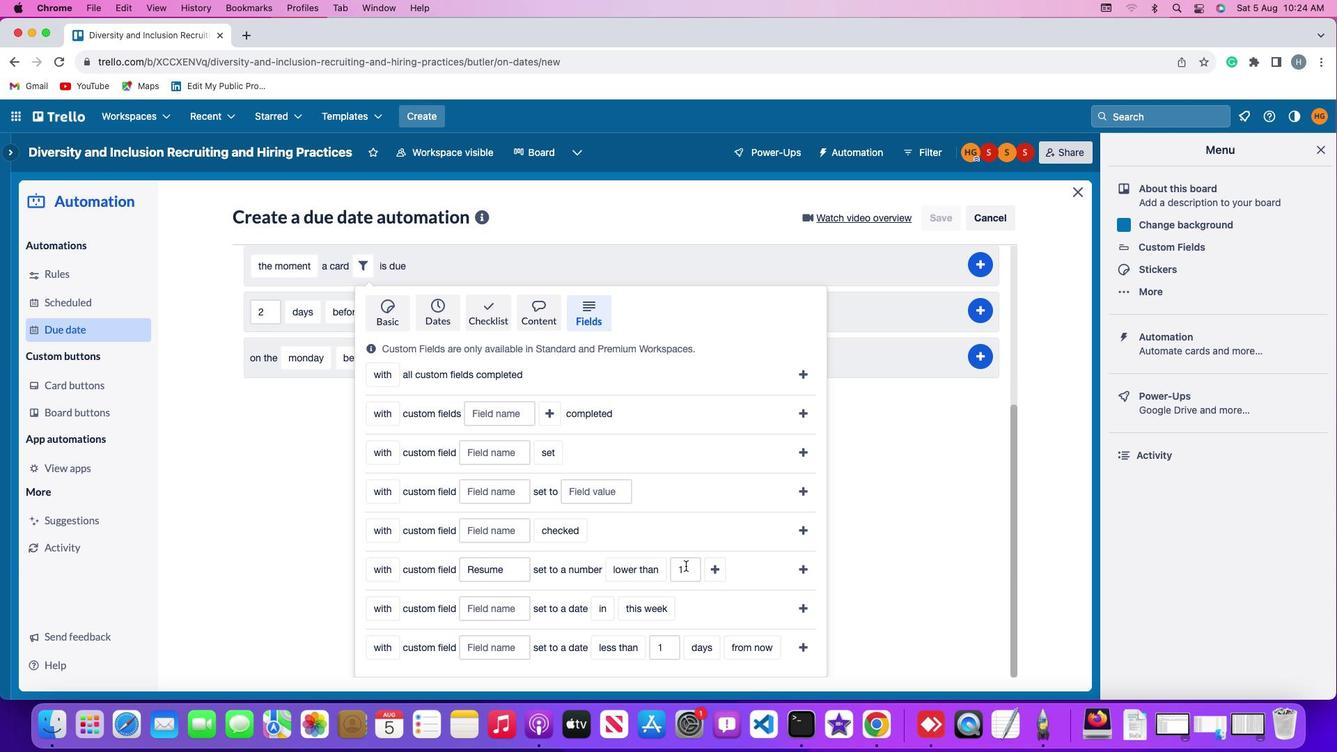 
Action: Mouse pressed left at (686, 565)
Screenshot: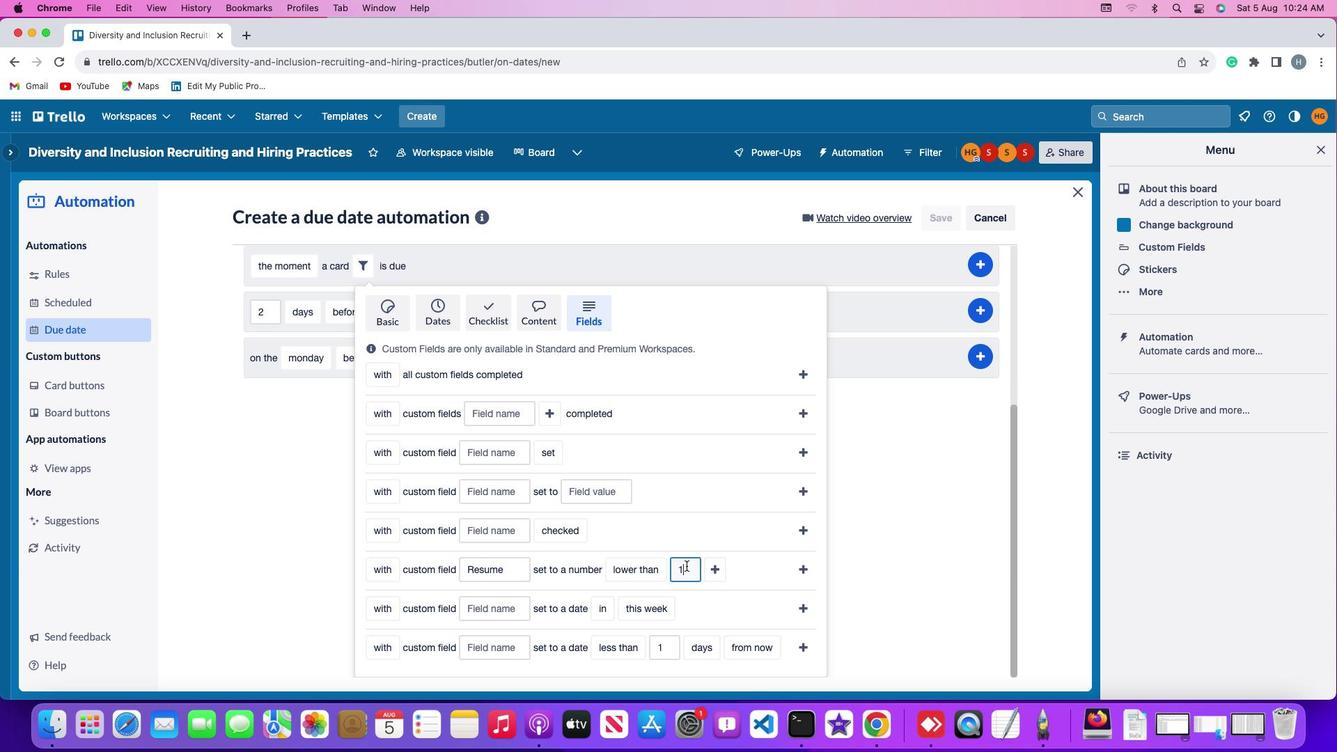 
Action: Mouse moved to (691, 566)
Screenshot: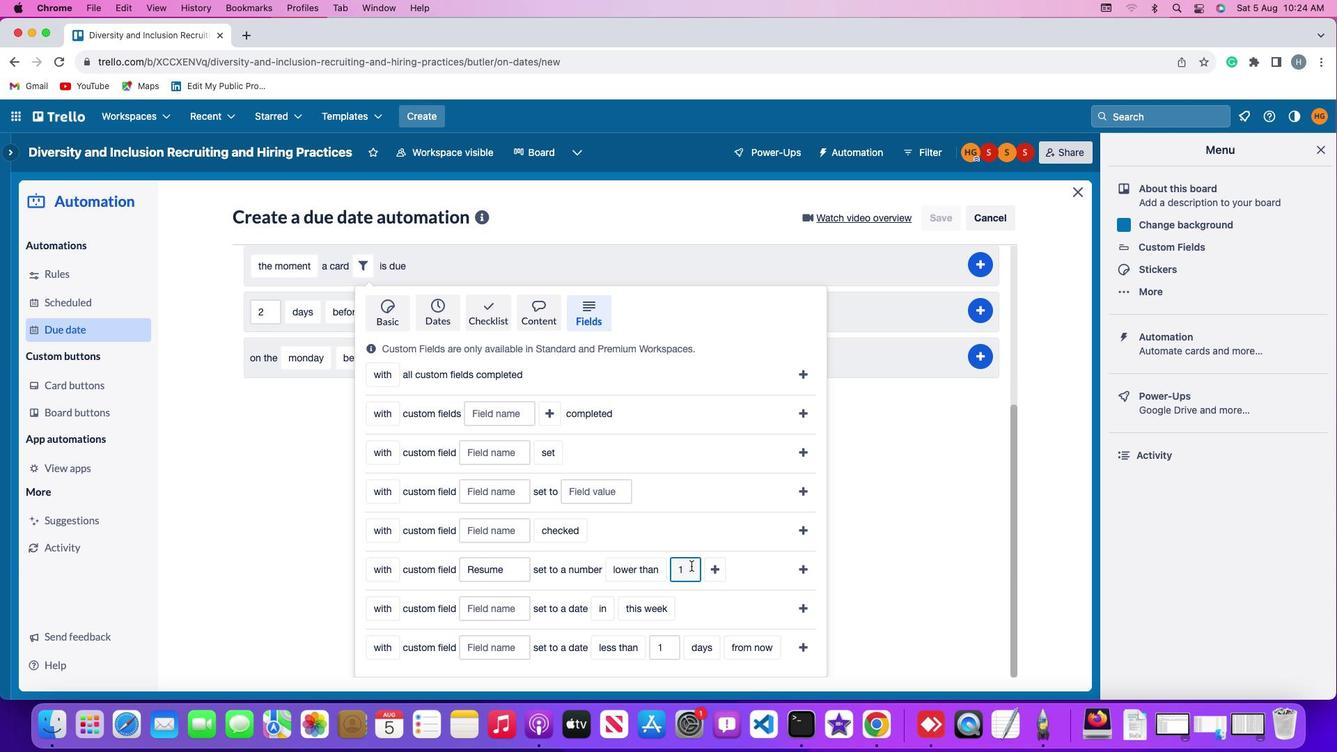 
Action: Key pressed Key.backspace'1'
Screenshot: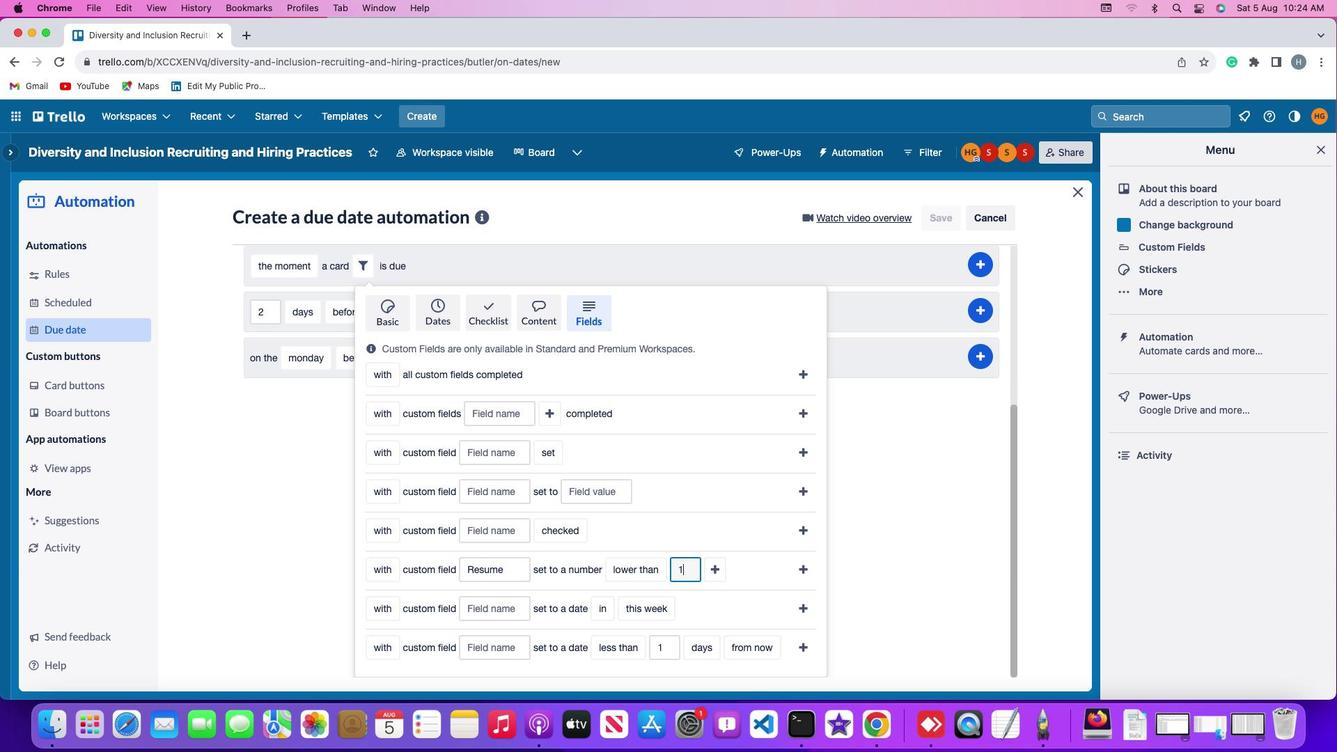 
Action: Mouse moved to (719, 567)
Screenshot: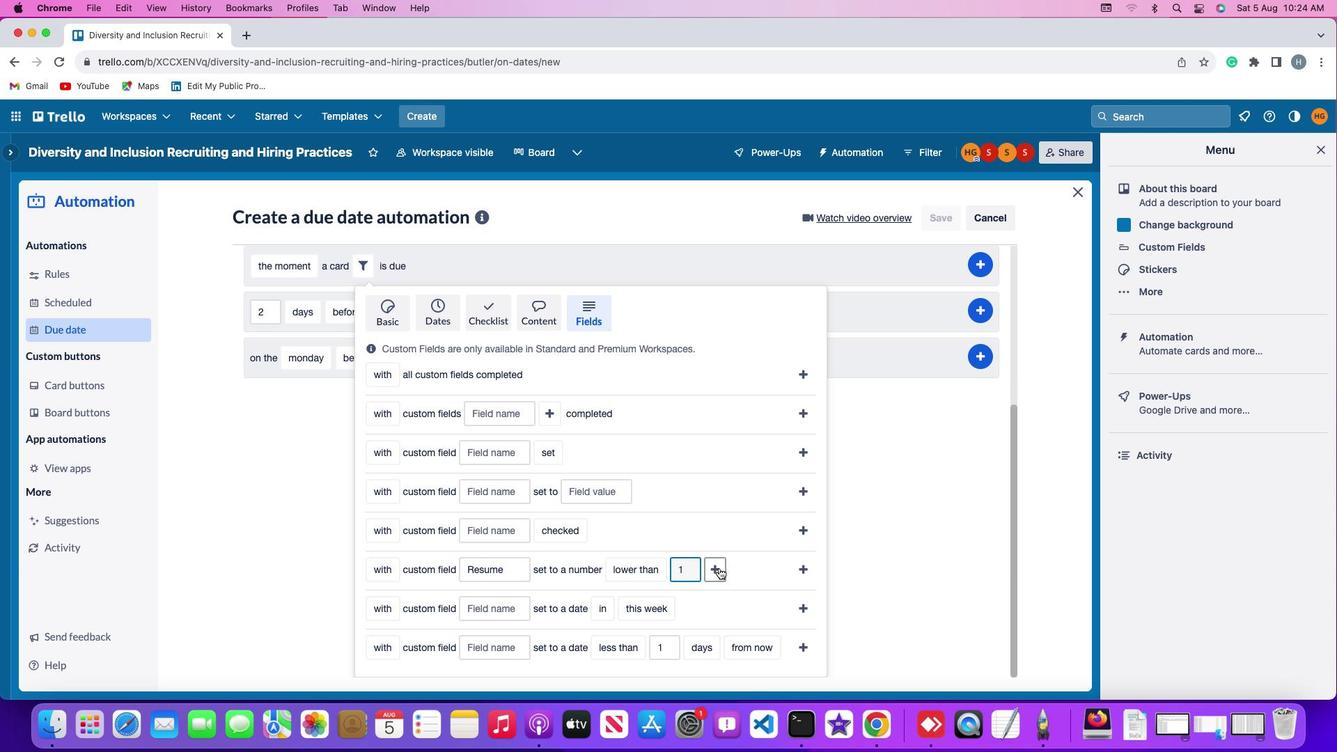 
Action: Mouse pressed left at (719, 567)
Screenshot: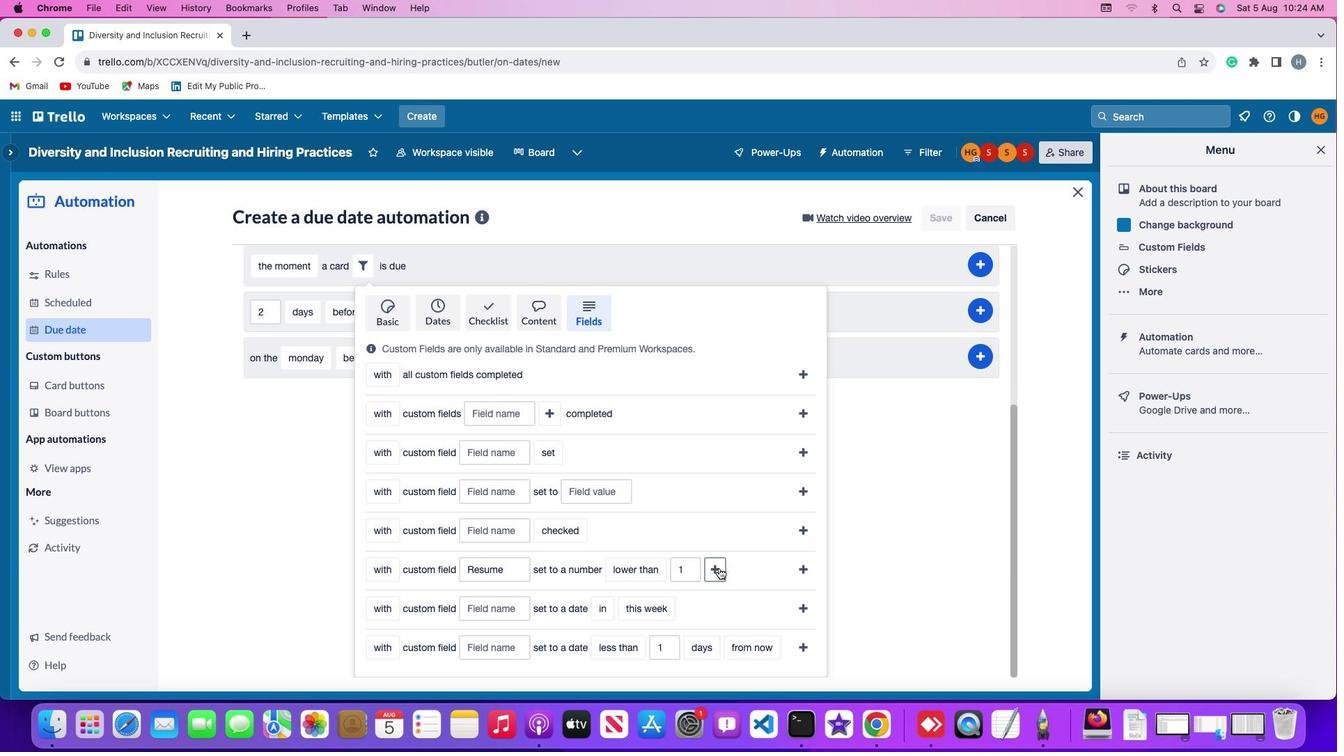 
Action: Mouse moved to (765, 571)
Screenshot: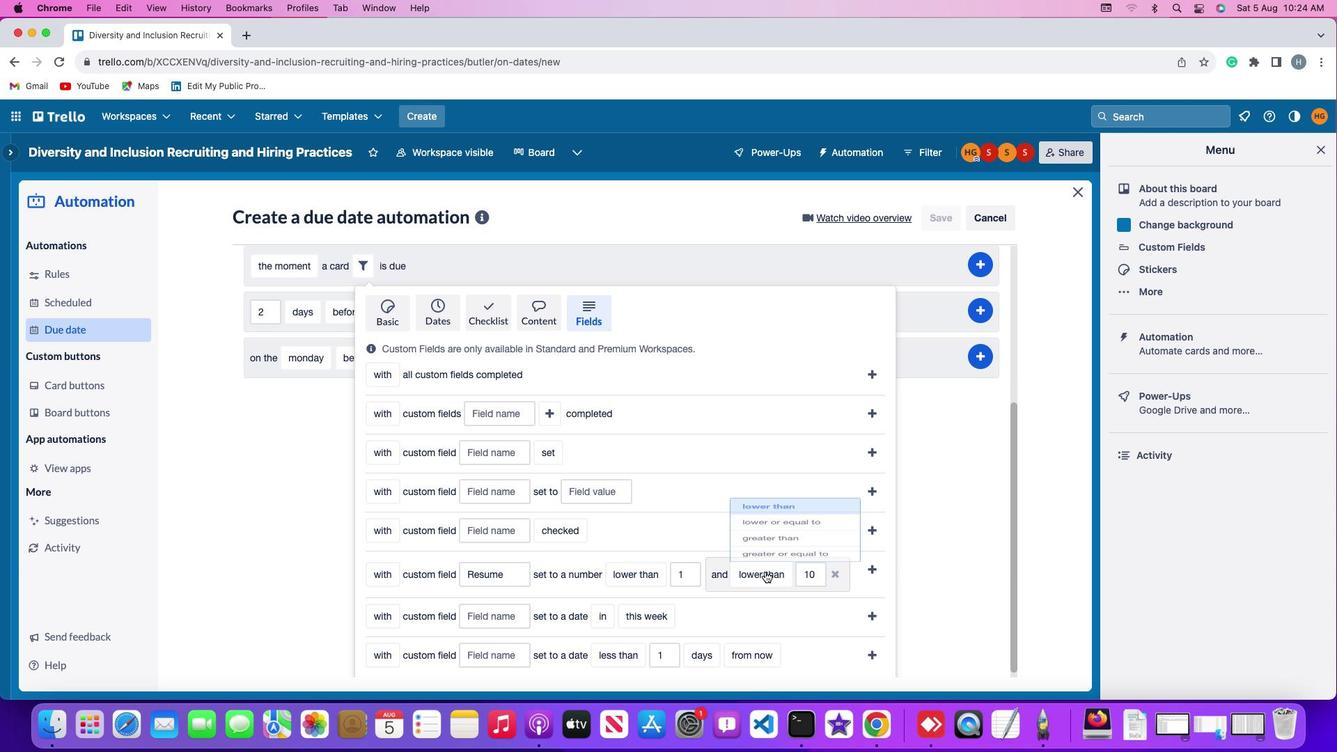 
Action: Mouse pressed left at (765, 571)
Screenshot: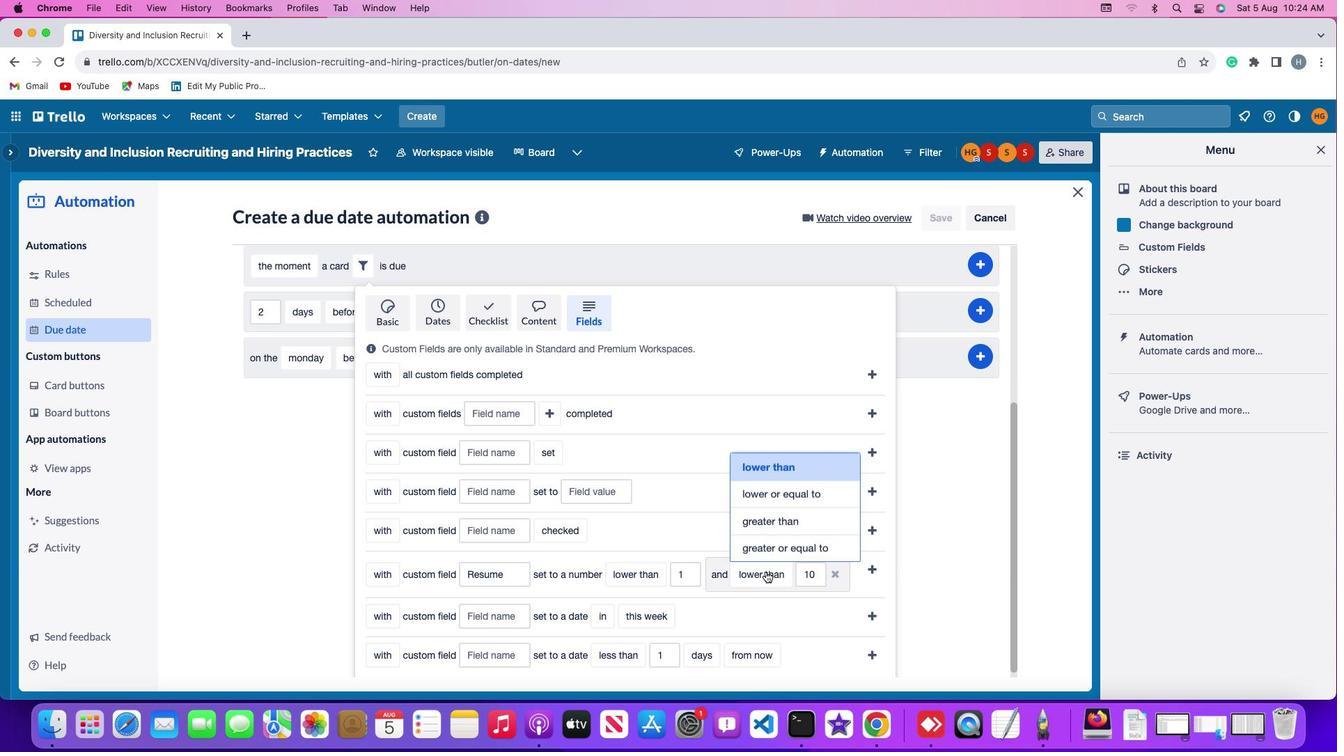
Action: Mouse moved to (782, 517)
Screenshot: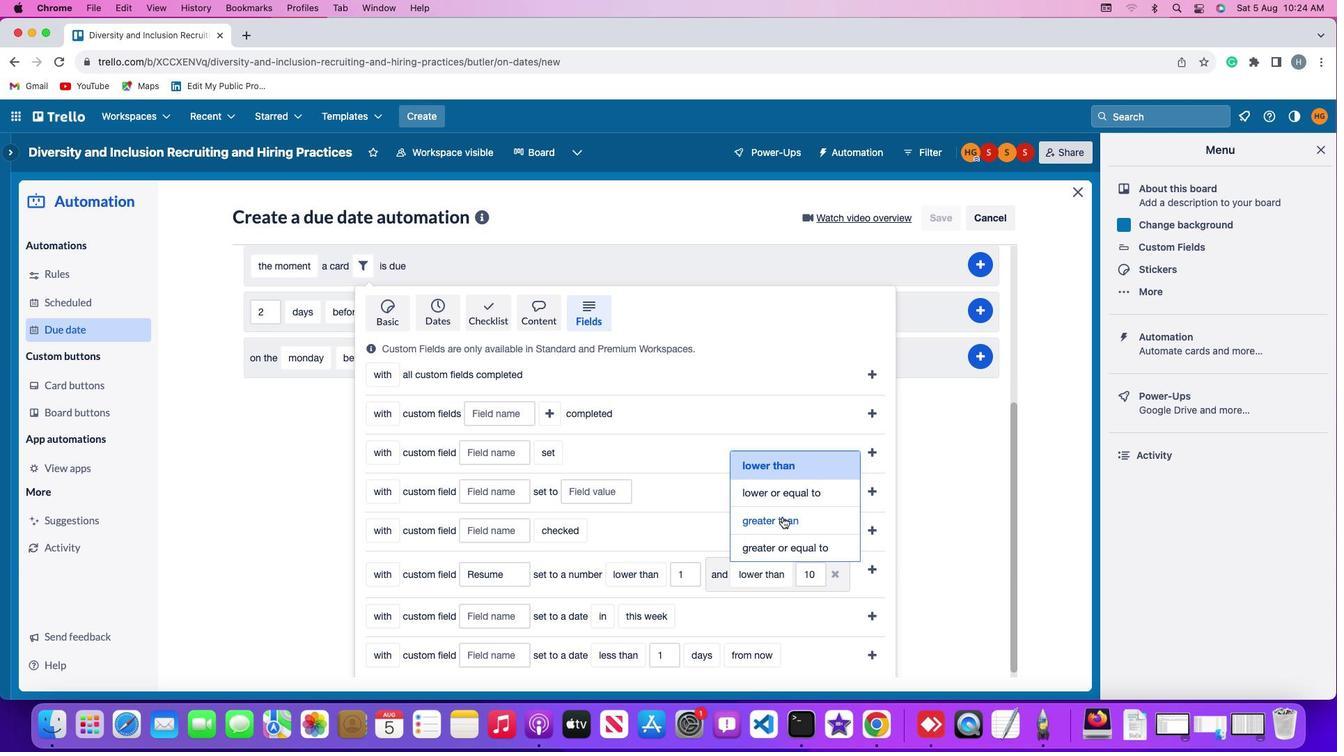 
Action: Mouse pressed left at (782, 517)
Screenshot: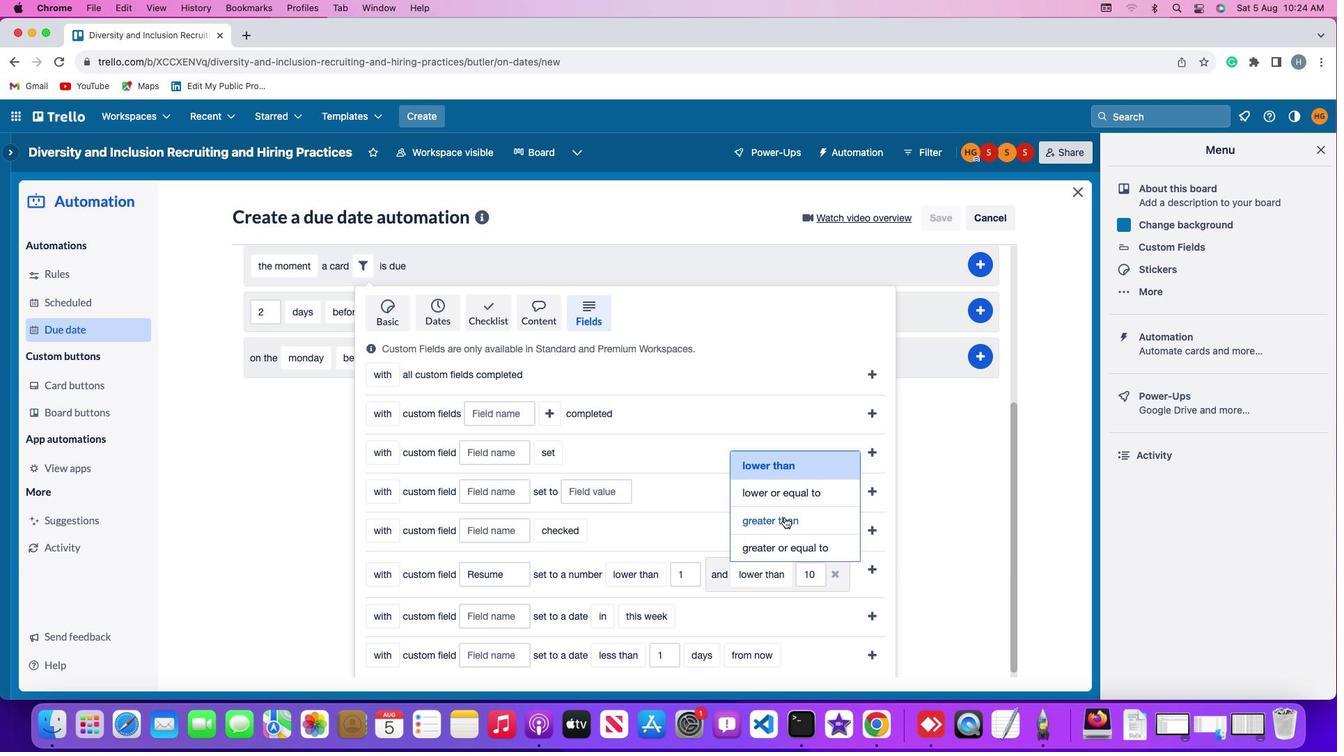 
Action: Mouse moved to (827, 574)
Screenshot: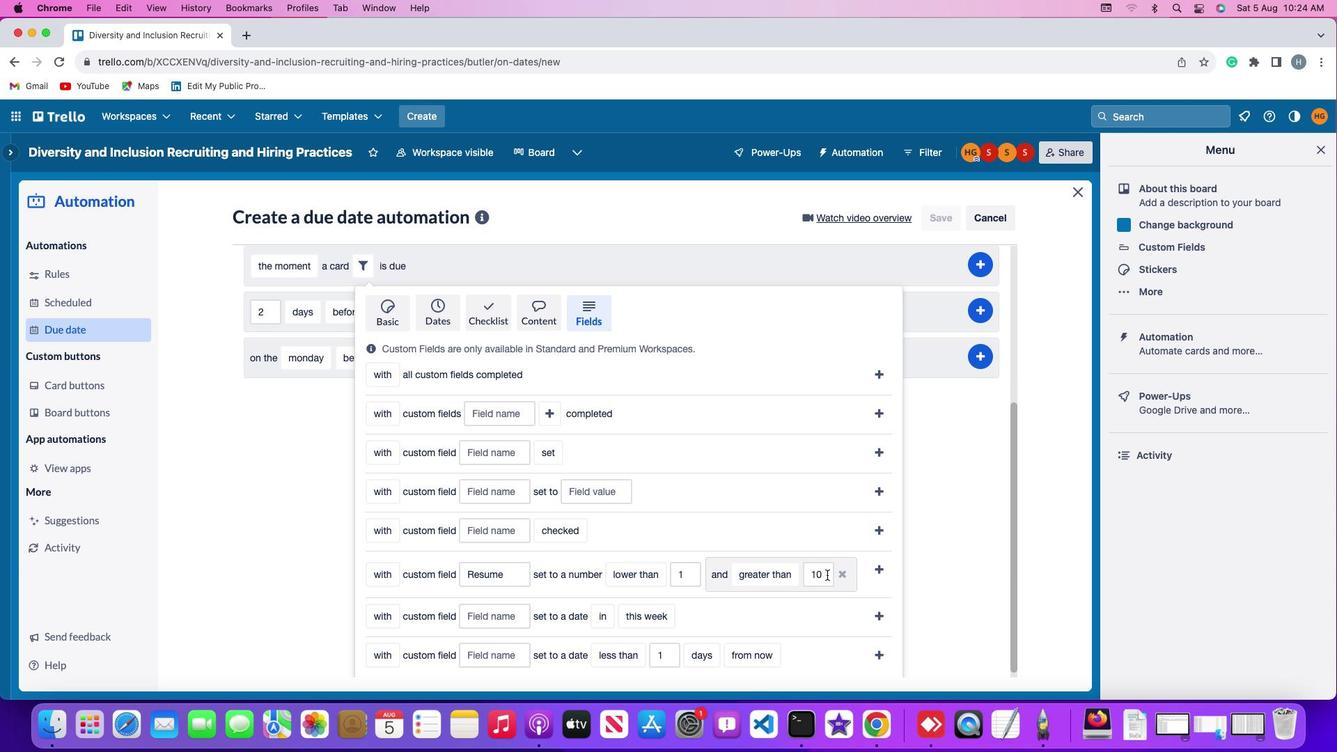 
Action: Mouse pressed left at (827, 574)
Screenshot: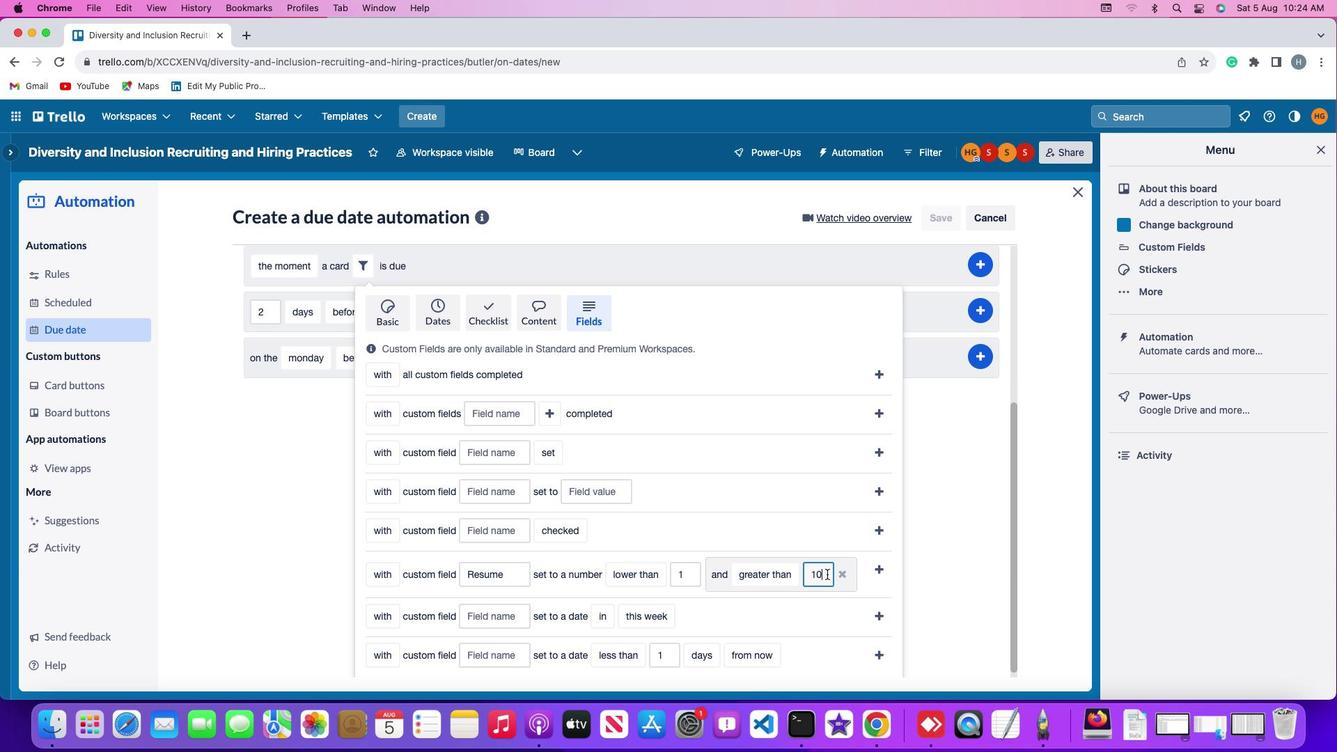 
Action: Mouse moved to (827, 573)
Screenshot: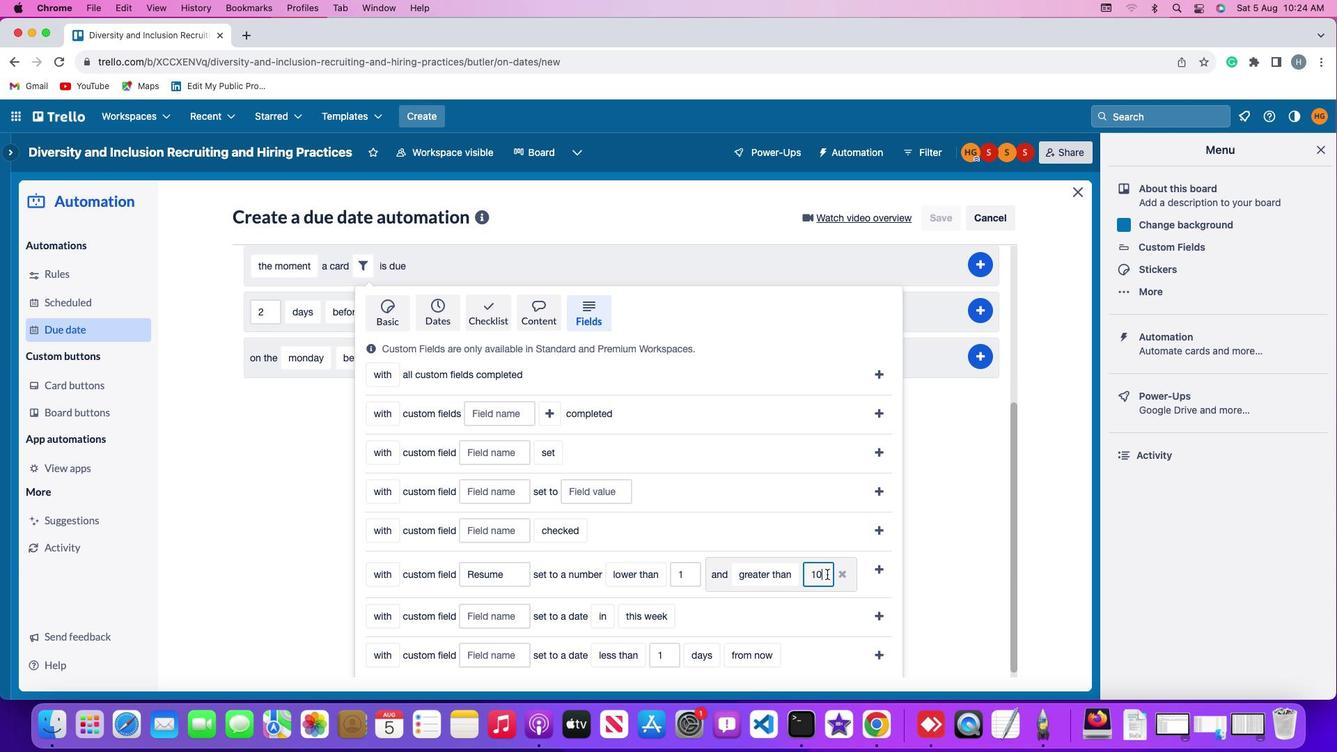 
Action: Key pressed Key.backspaceKey.backspace
Screenshot: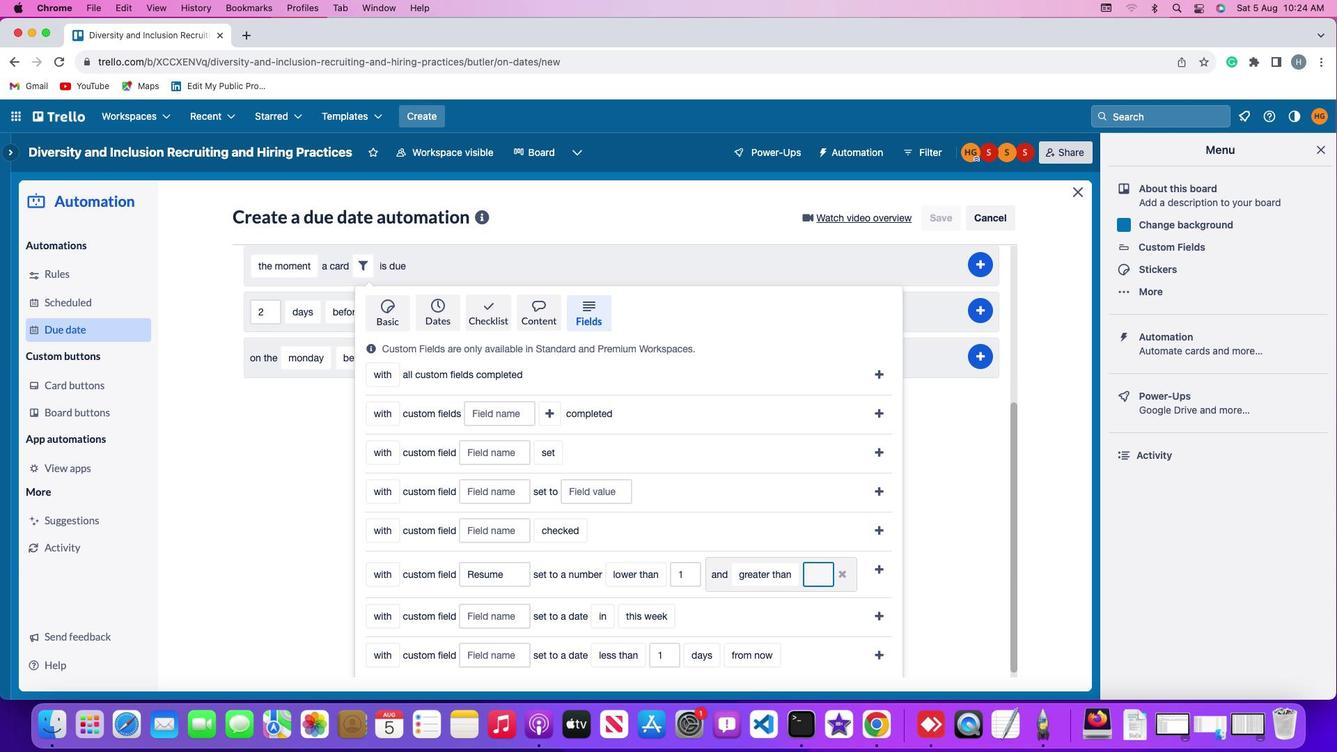 
Action: Mouse moved to (827, 573)
Screenshot: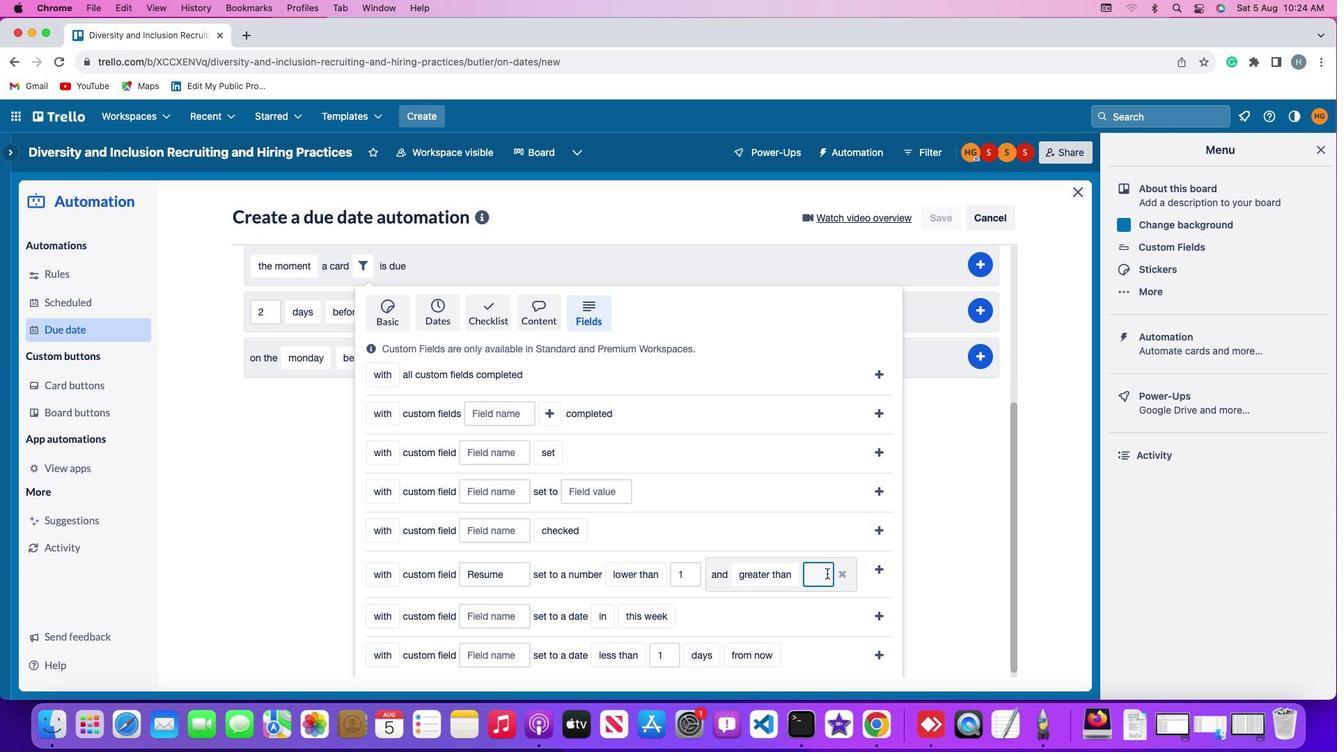 
Action: Key pressed '1''0'
Screenshot: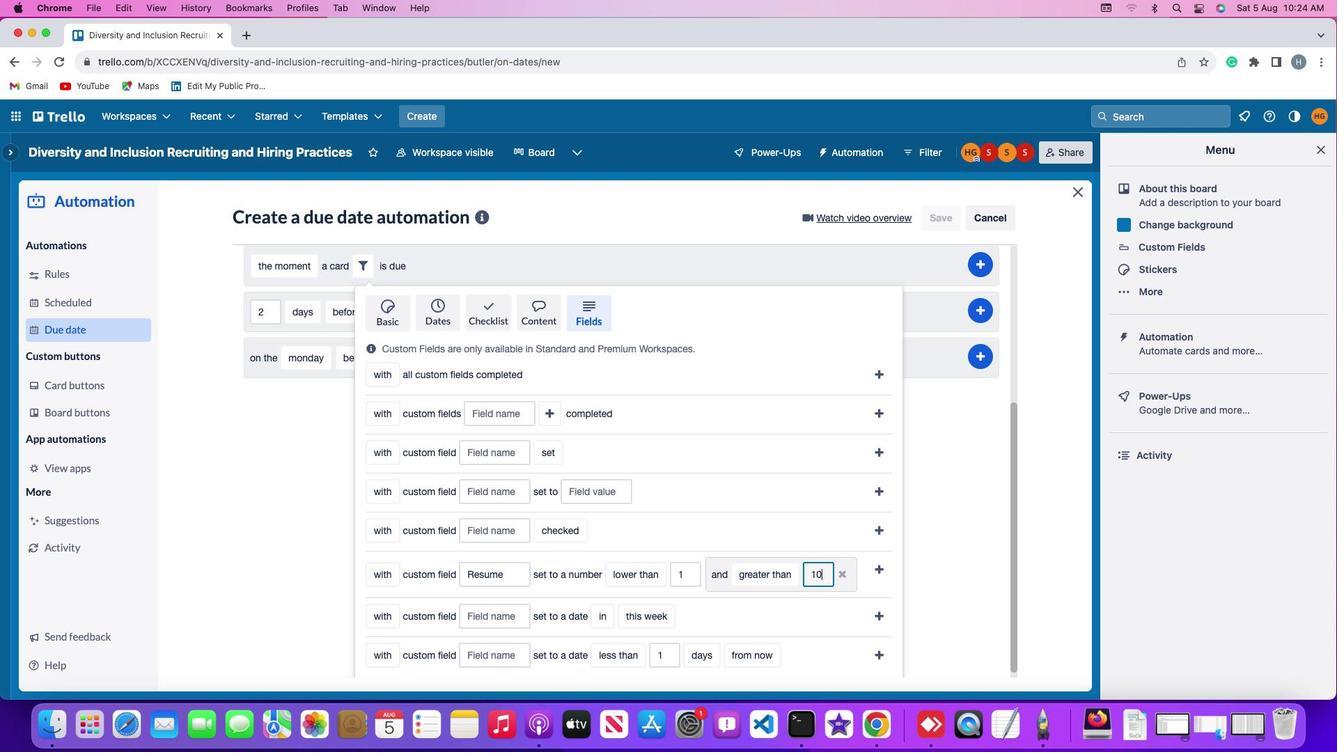 
Action: Mouse moved to (879, 567)
Screenshot: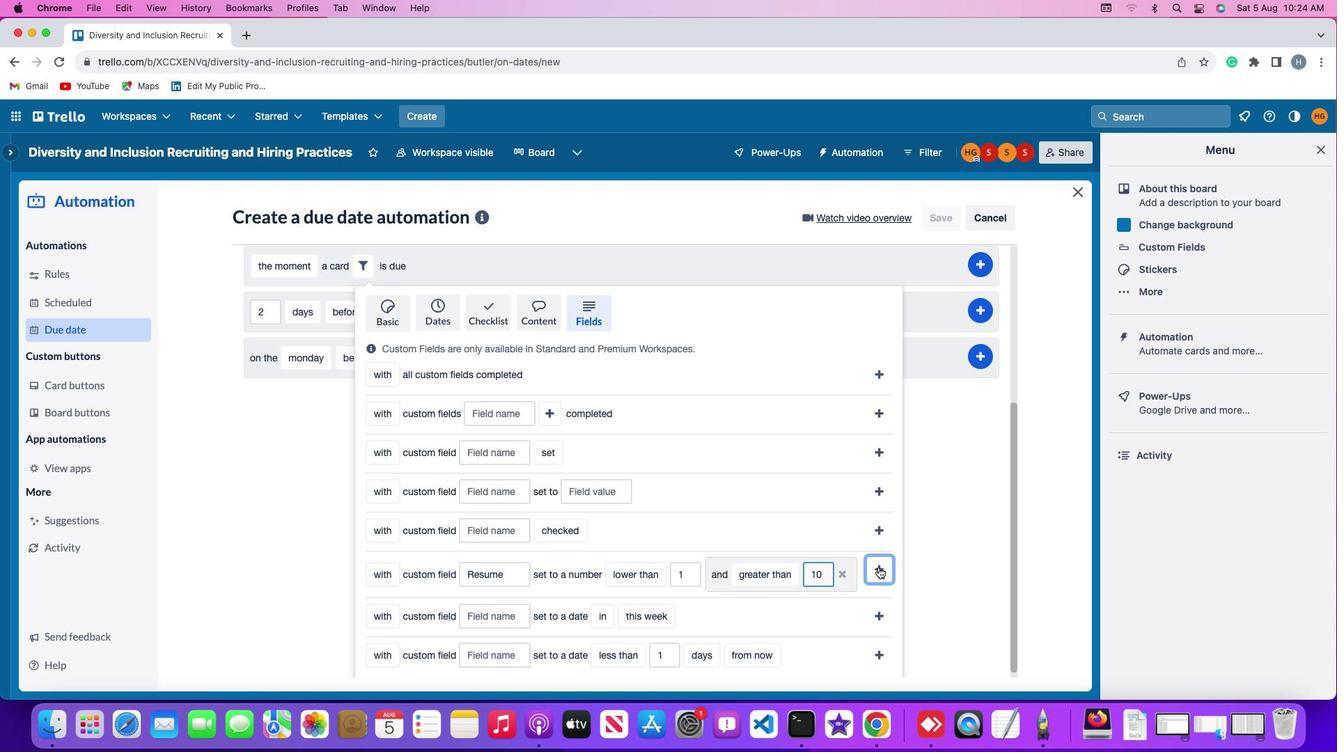 
Action: Mouse pressed left at (879, 567)
Screenshot: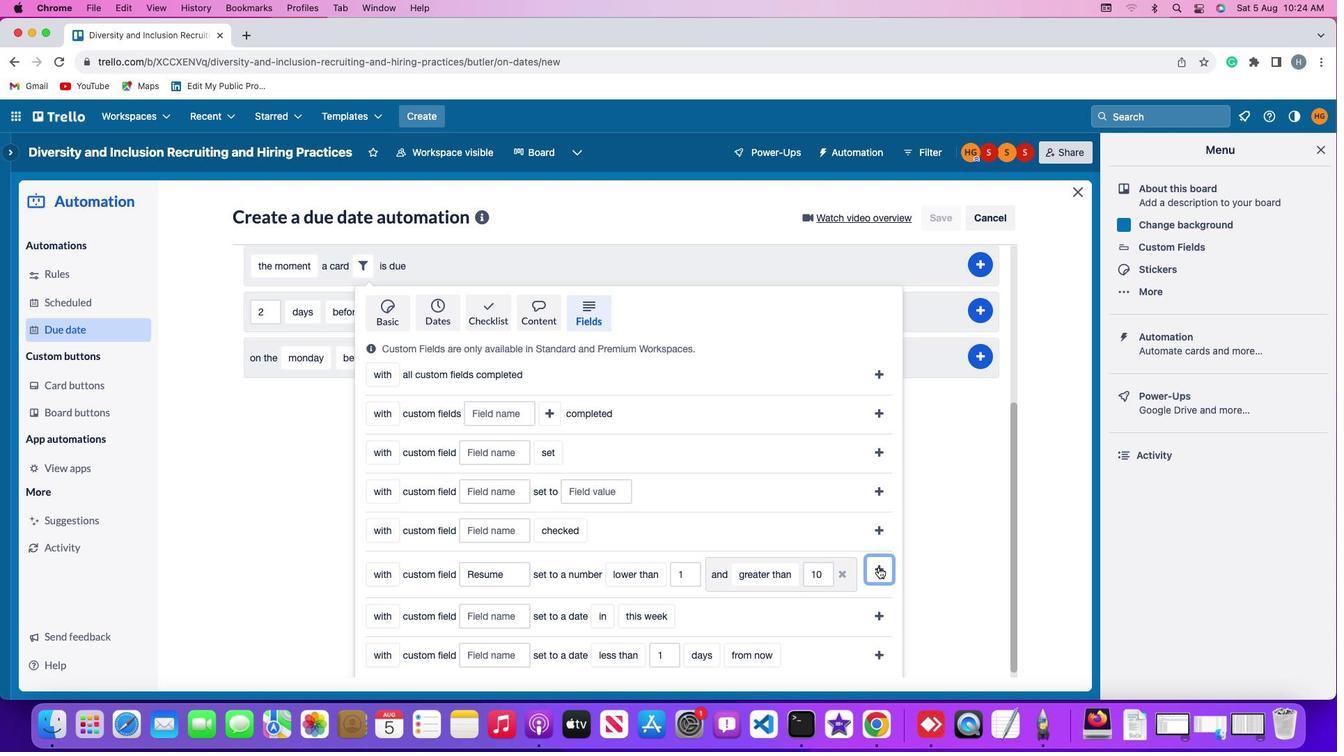 
Action: Mouse moved to (982, 510)
Screenshot: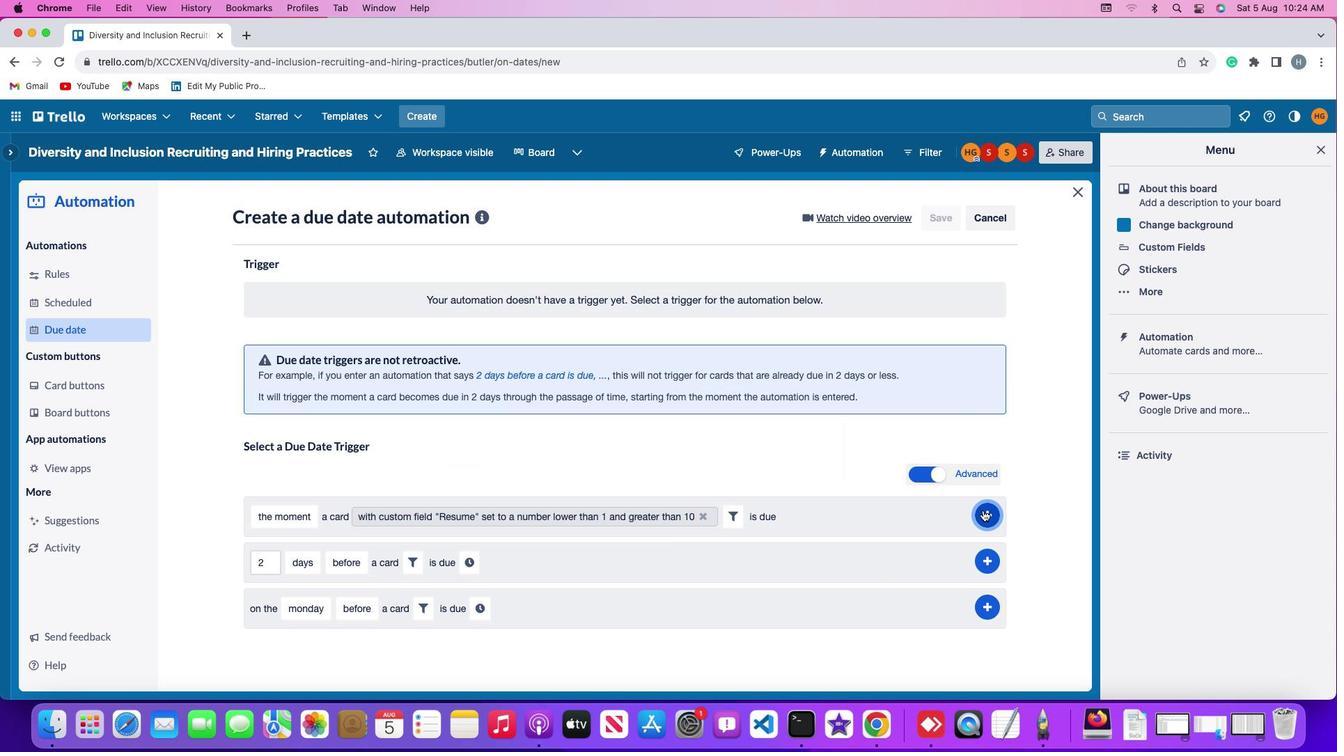 
Action: Mouse pressed left at (982, 510)
Screenshot: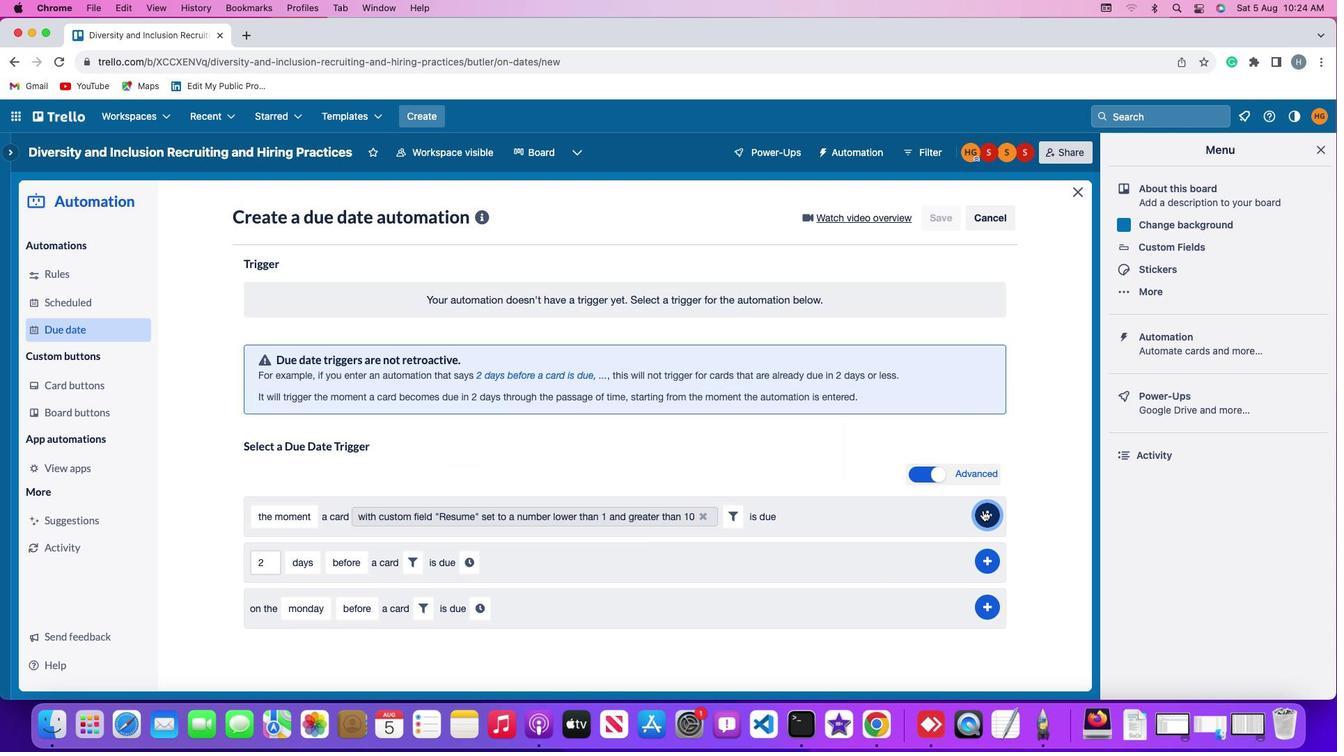 
Action: Mouse moved to (1050, 426)
Screenshot: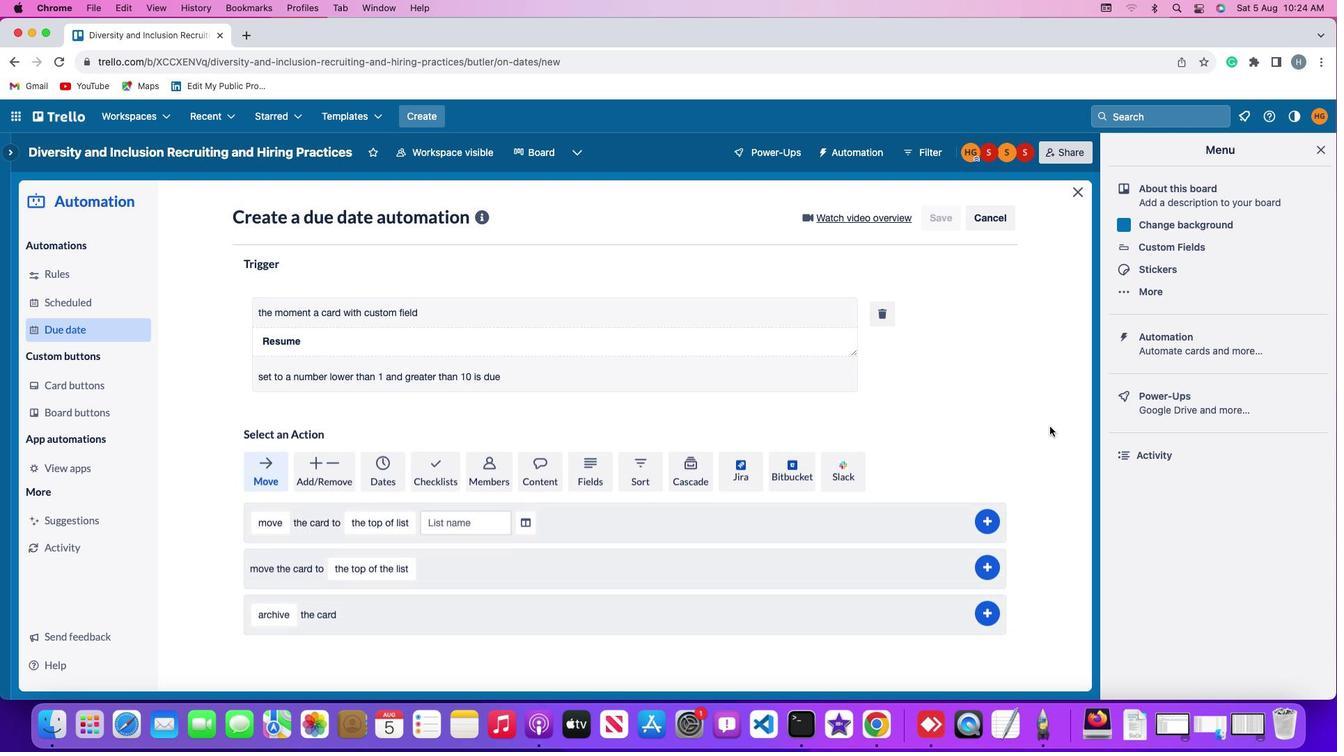 
